 Task: Look for space in Osasco, Brazil from 2nd June, 2023 to 15th June, 2023 for 2 adults and 1 pet in price range Rs.10000 to Rs.15000. Place can be entire place with 1  bedroom having 1 bed and 1 bathroom. Property type can be house, flat, guest house, hotel. Booking option can be shelf check-in. Required host language is Spanish.
Action: Mouse moved to (454, 135)
Screenshot: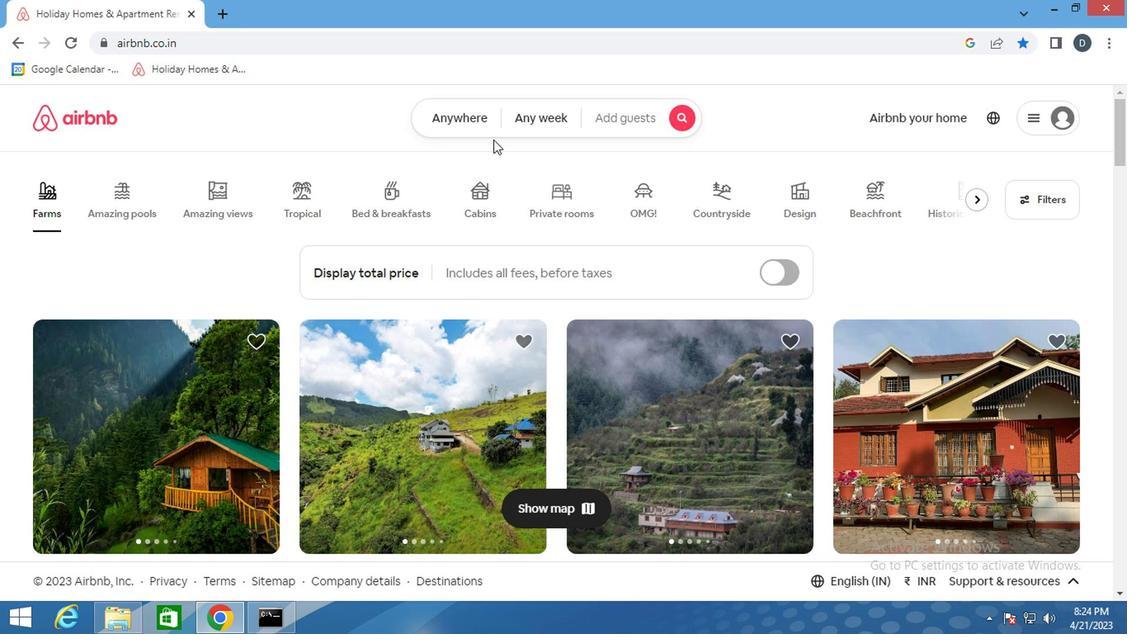 
Action: Mouse pressed left at (454, 135)
Screenshot: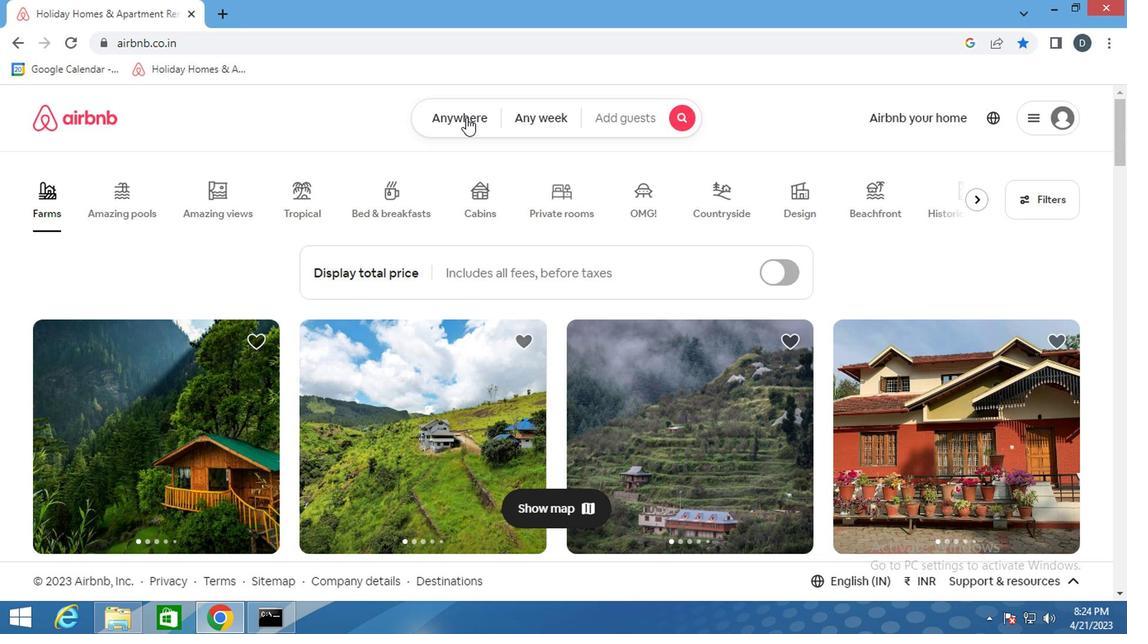 
Action: Mouse moved to (349, 205)
Screenshot: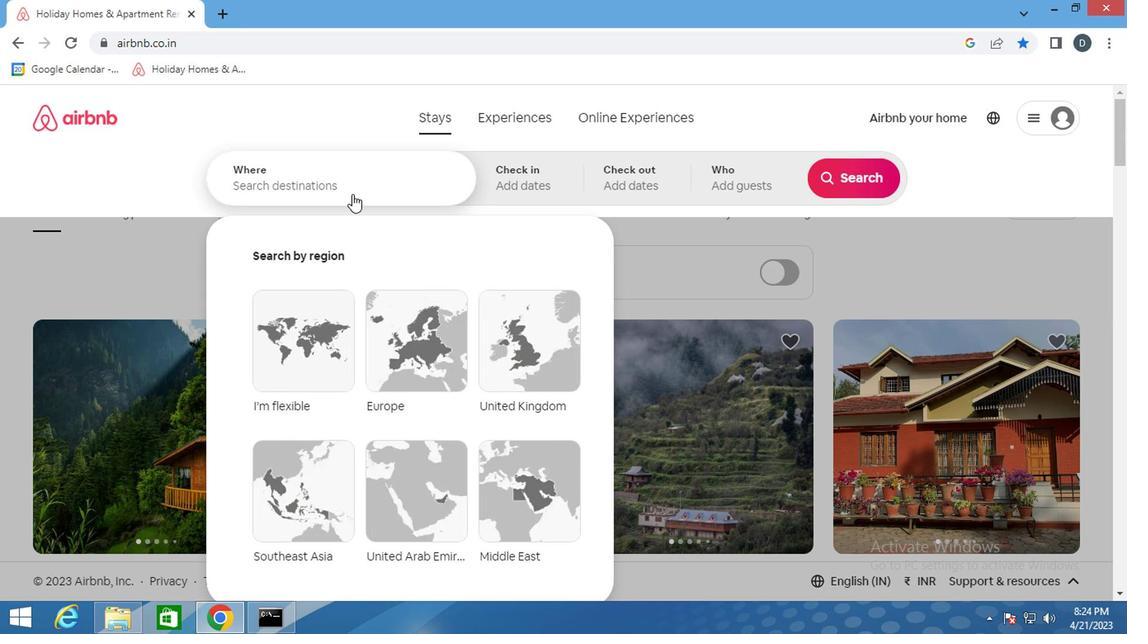 
Action: Mouse pressed left at (349, 205)
Screenshot: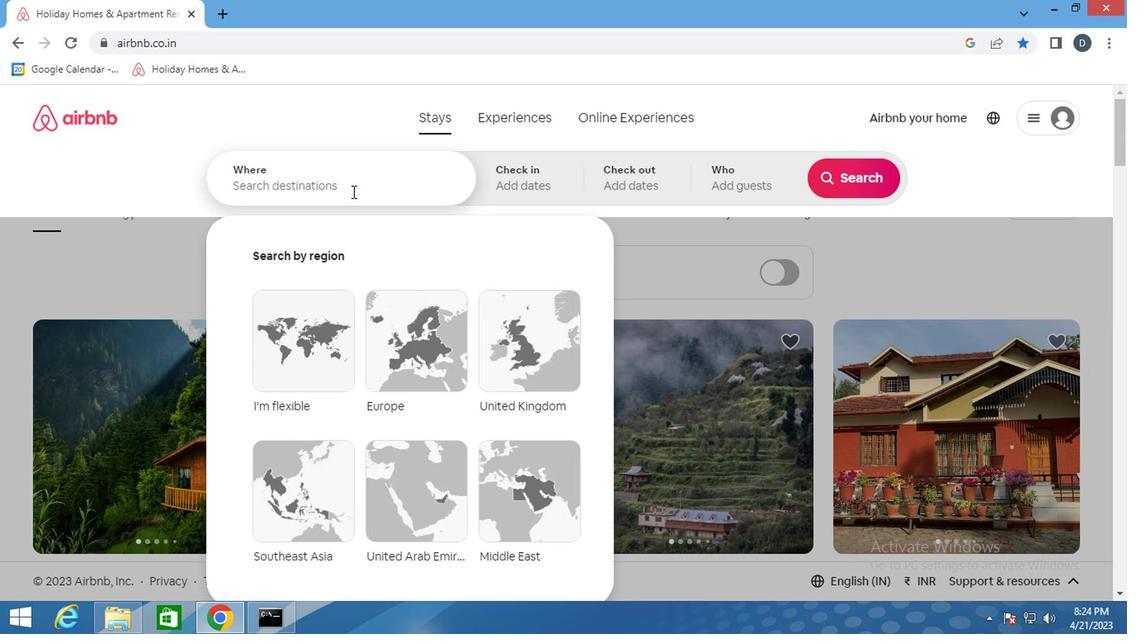 
Action: Key pressed <Key.shift>OSASCO,<Key.shift>BRAZIL<Key.enter>
Screenshot: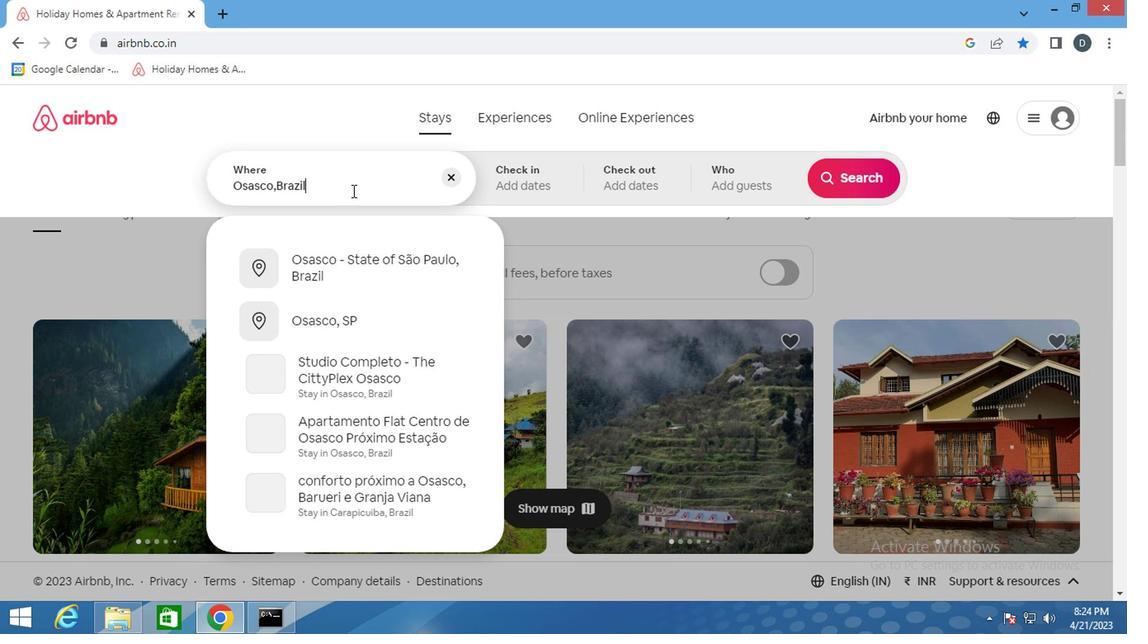 
Action: Mouse moved to (842, 319)
Screenshot: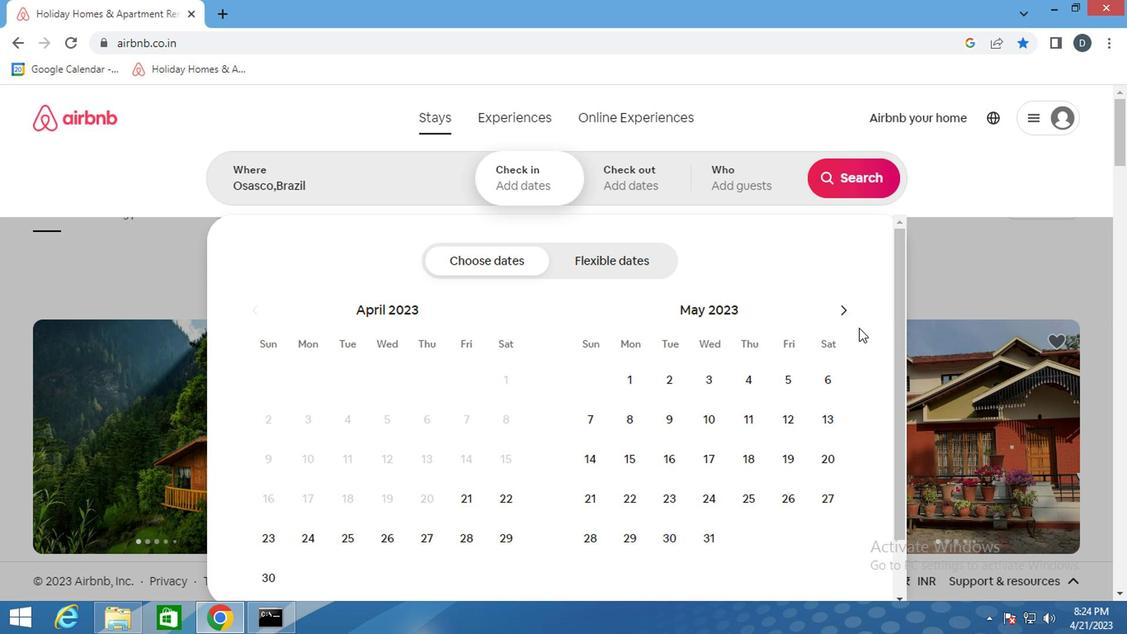 
Action: Mouse pressed left at (842, 319)
Screenshot: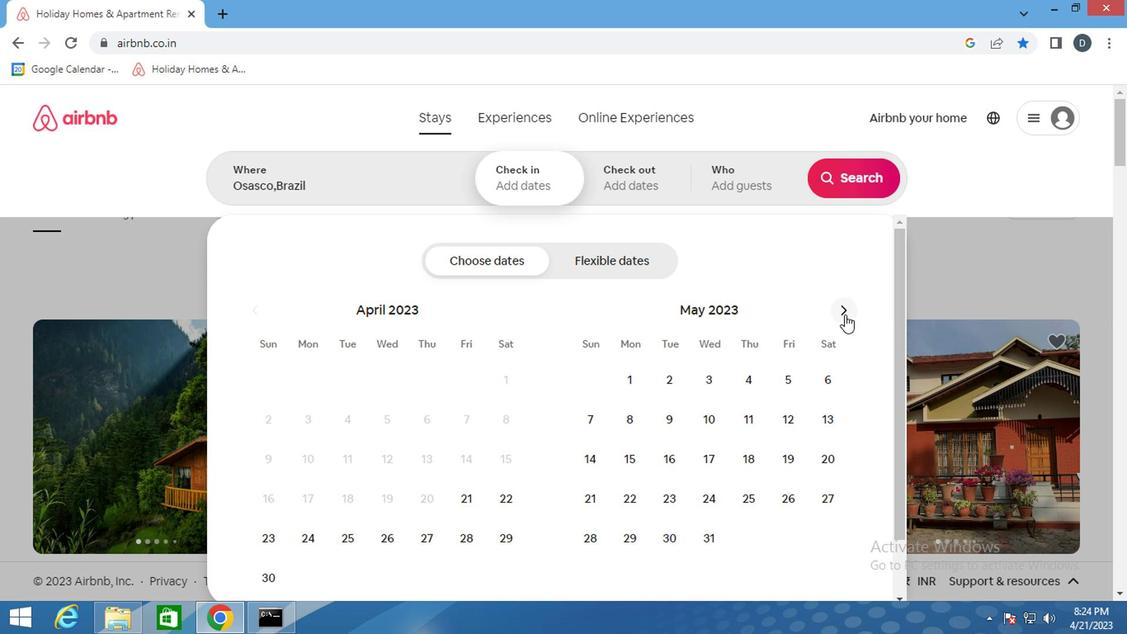 
Action: Mouse pressed left at (842, 319)
Screenshot: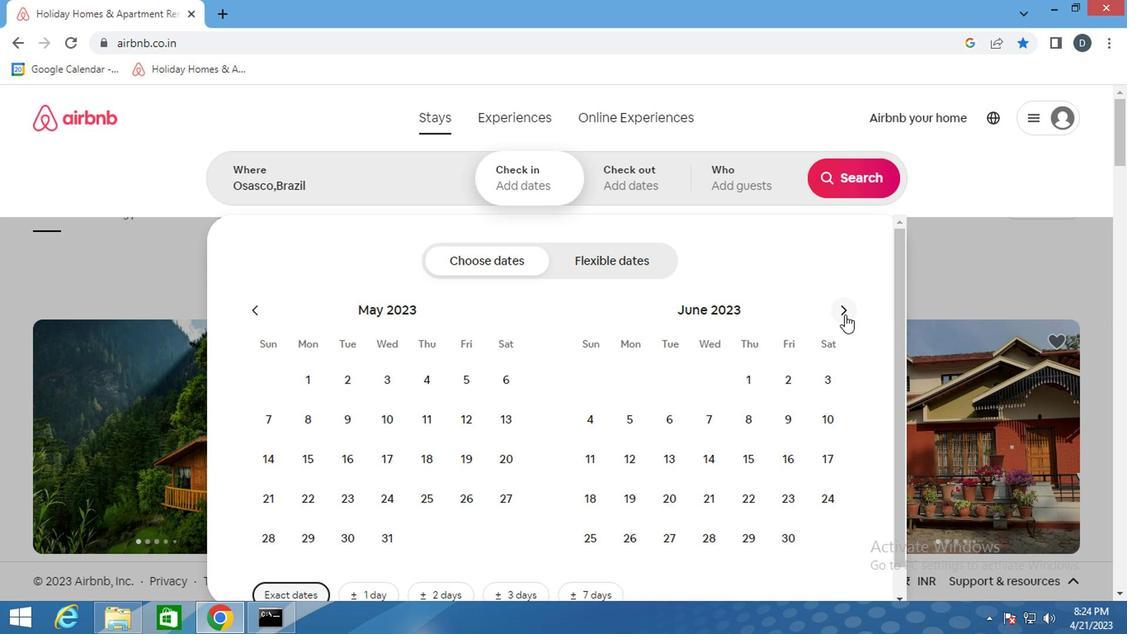 
Action: Mouse moved to (463, 378)
Screenshot: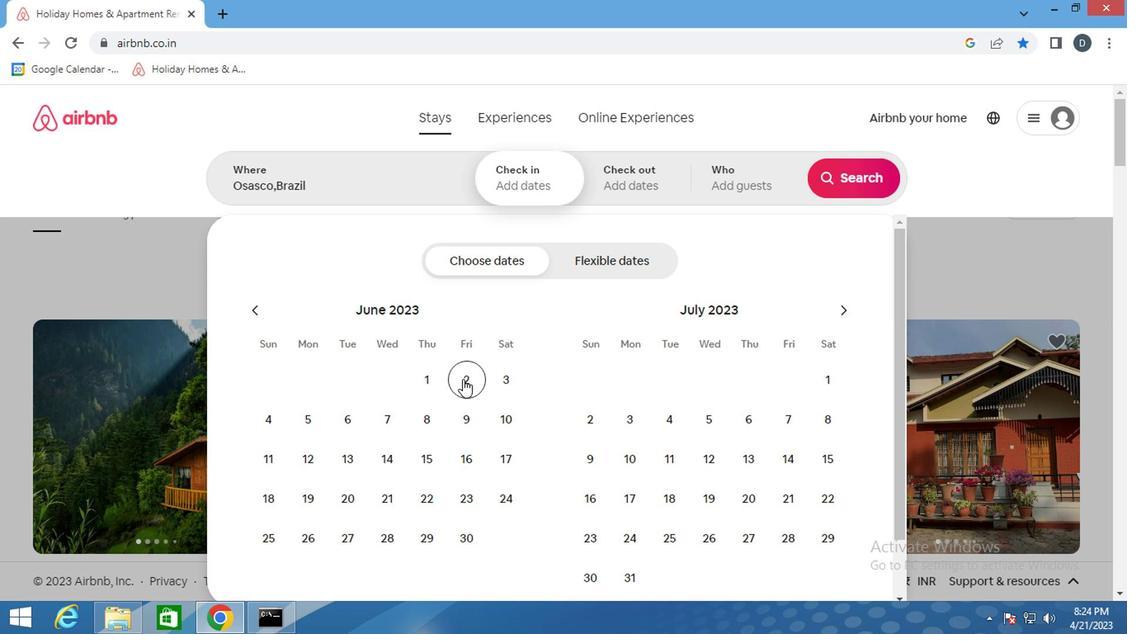
Action: Mouse pressed left at (463, 378)
Screenshot: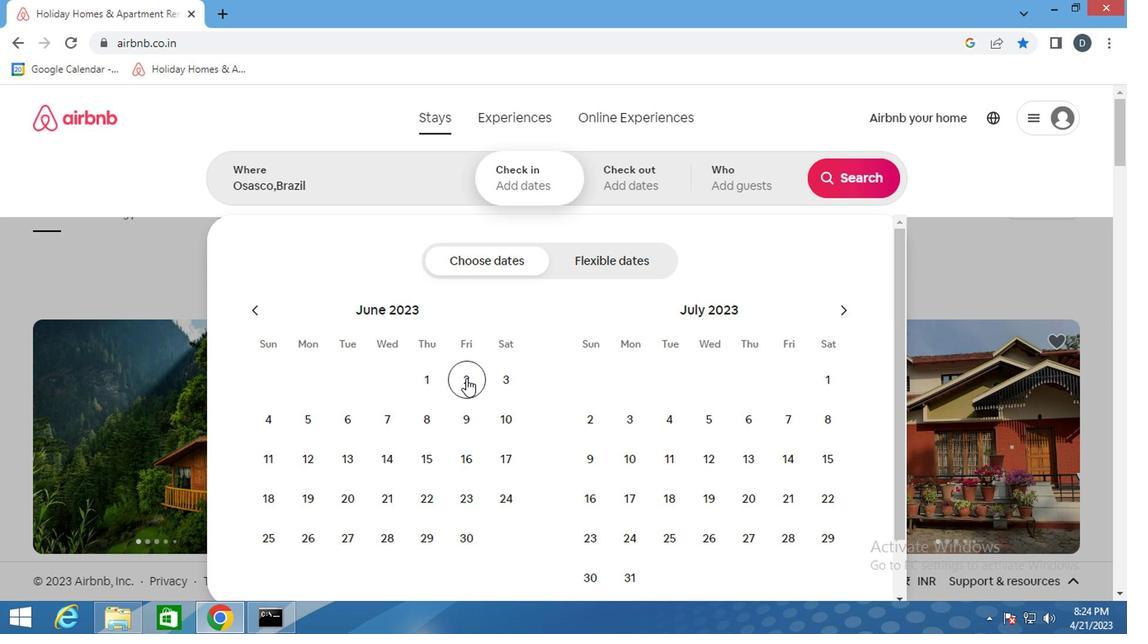 
Action: Mouse moved to (414, 451)
Screenshot: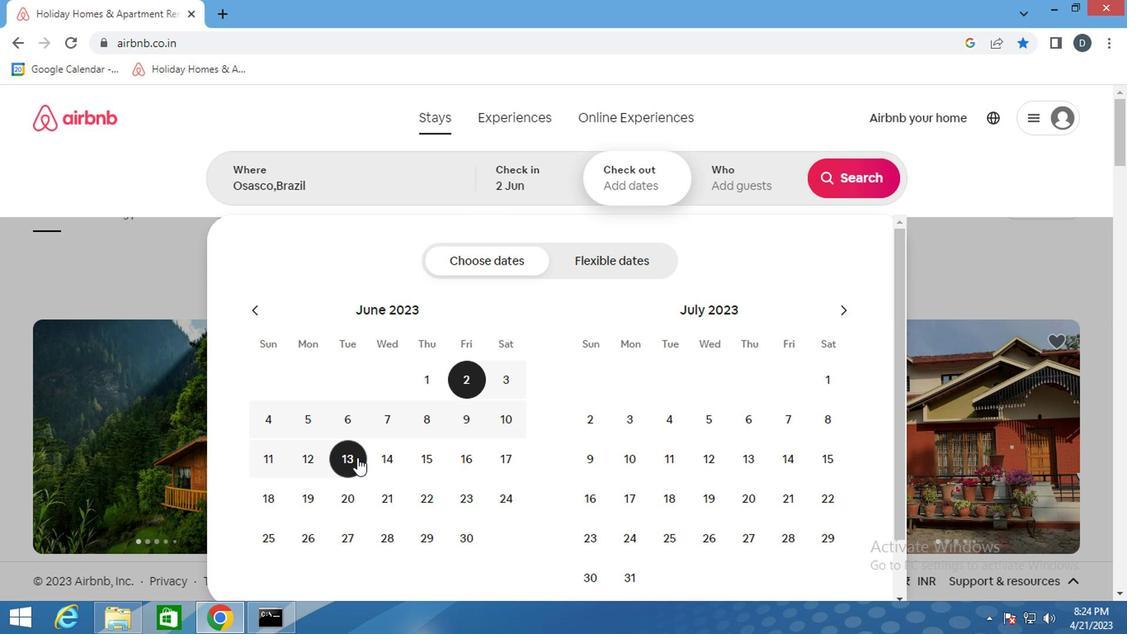 
Action: Mouse pressed left at (414, 451)
Screenshot: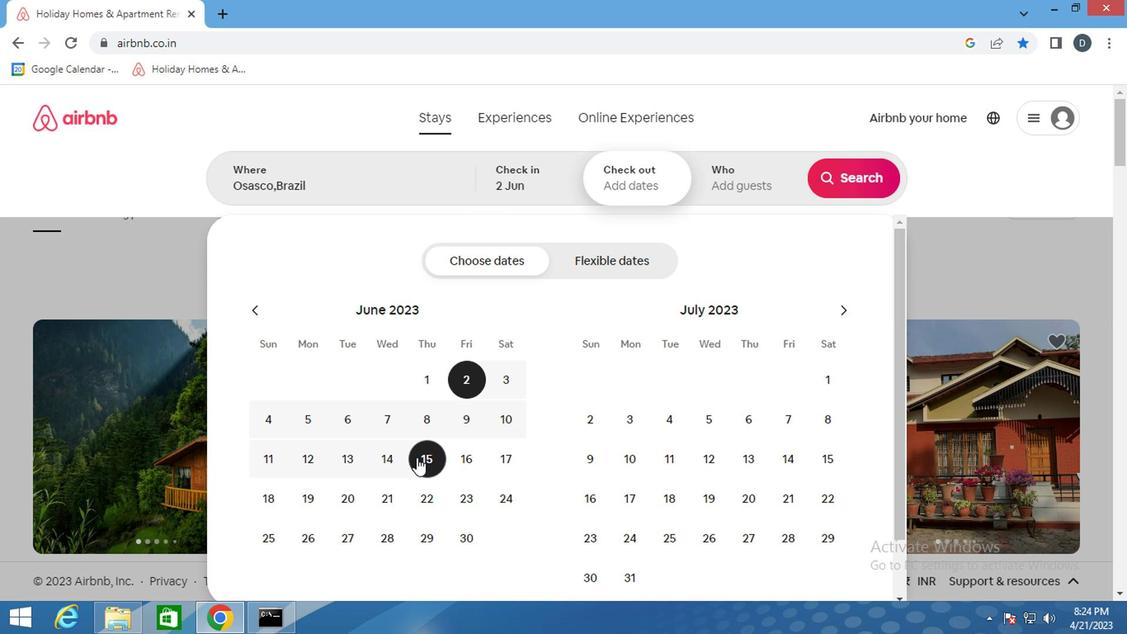 
Action: Mouse moved to (707, 189)
Screenshot: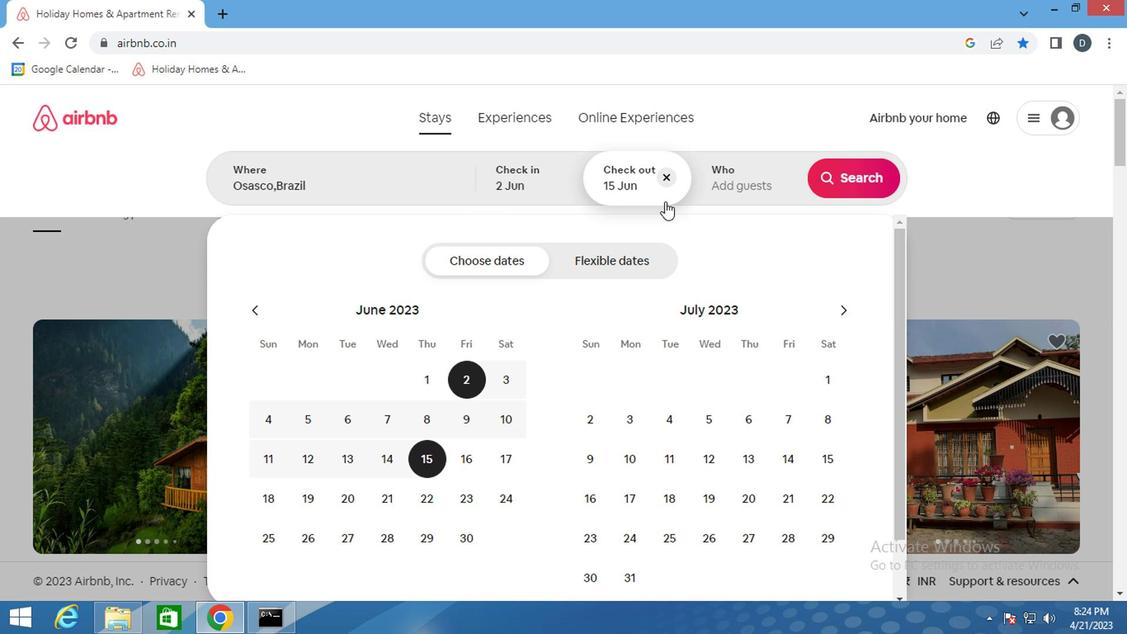 
Action: Mouse pressed left at (707, 189)
Screenshot: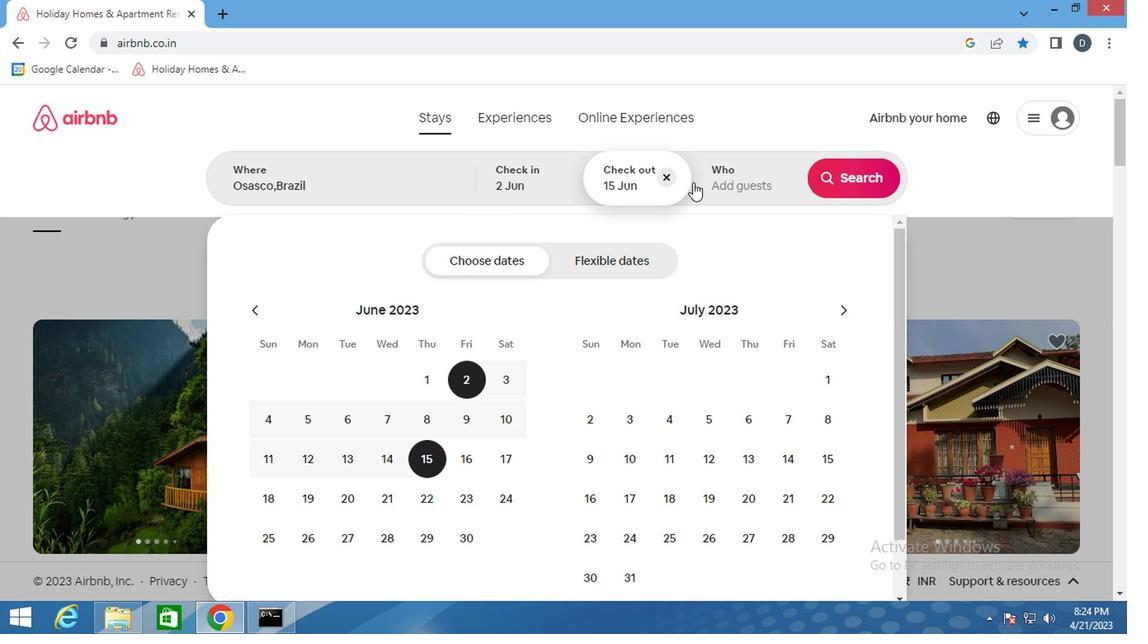
Action: Mouse moved to (853, 267)
Screenshot: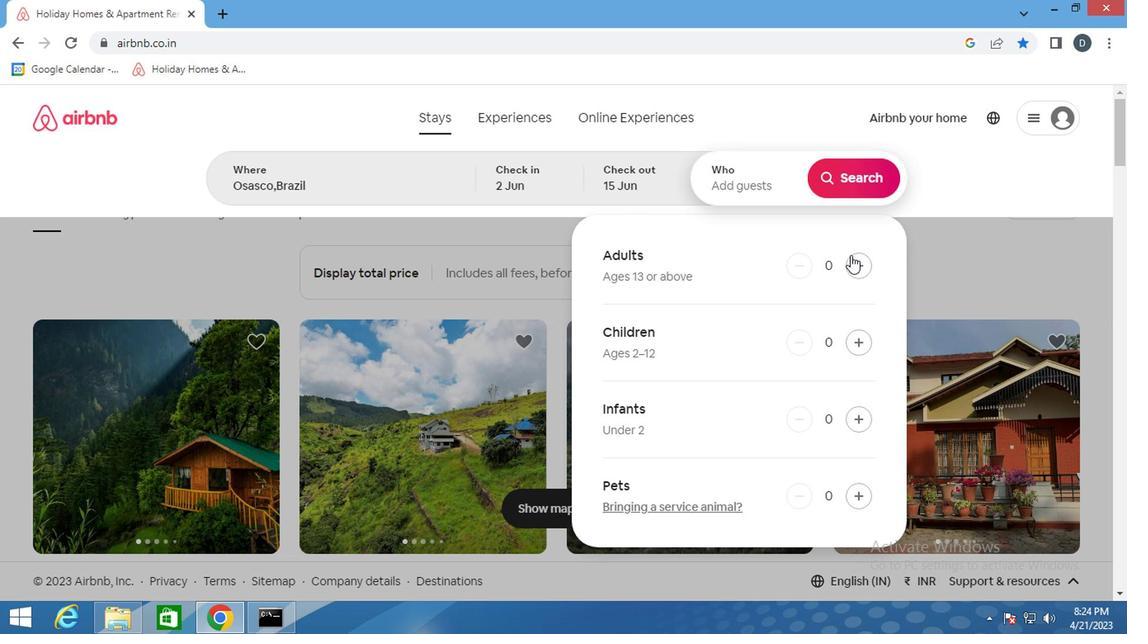 
Action: Mouse pressed left at (853, 267)
Screenshot: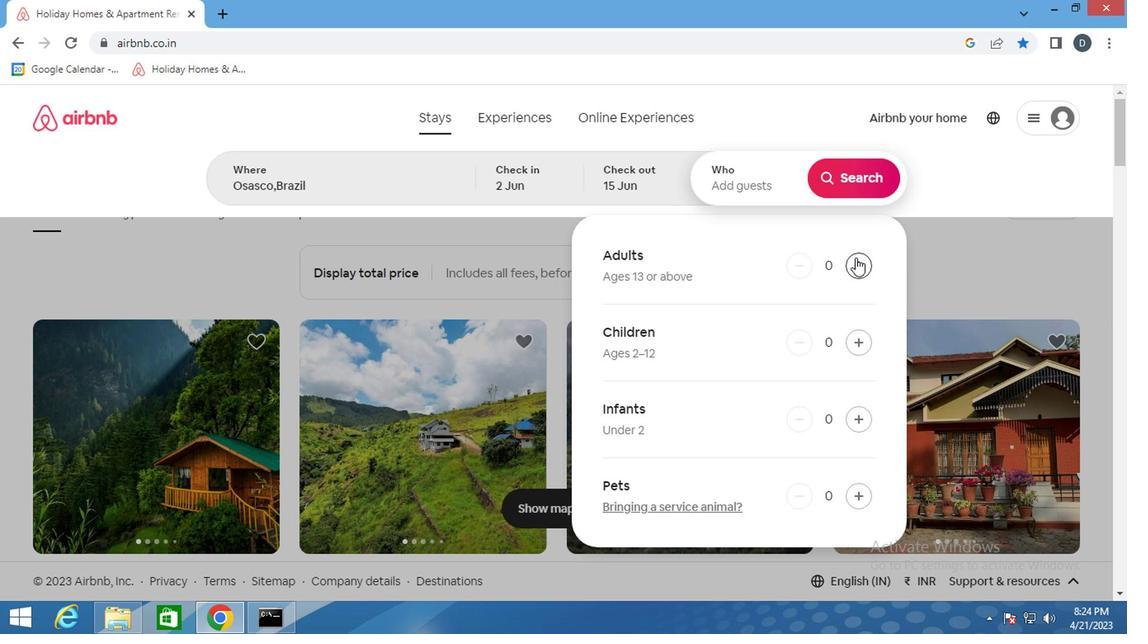 
Action: Mouse pressed left at (853, 267)
Screenshot: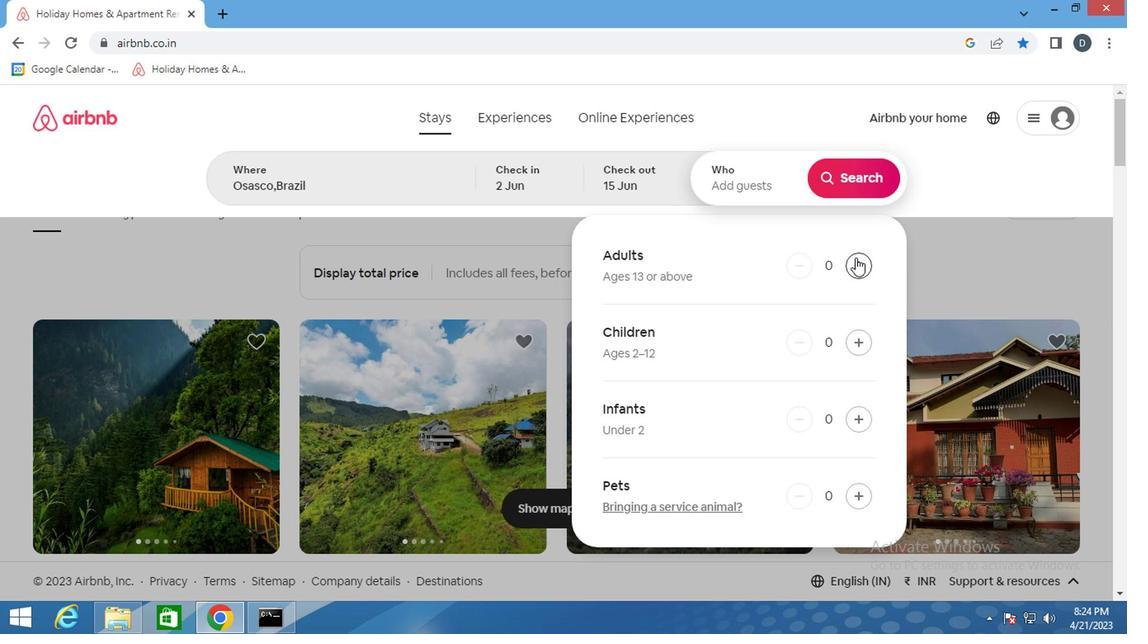 
Action: Mouse moved to (851, 493)
Screenshot: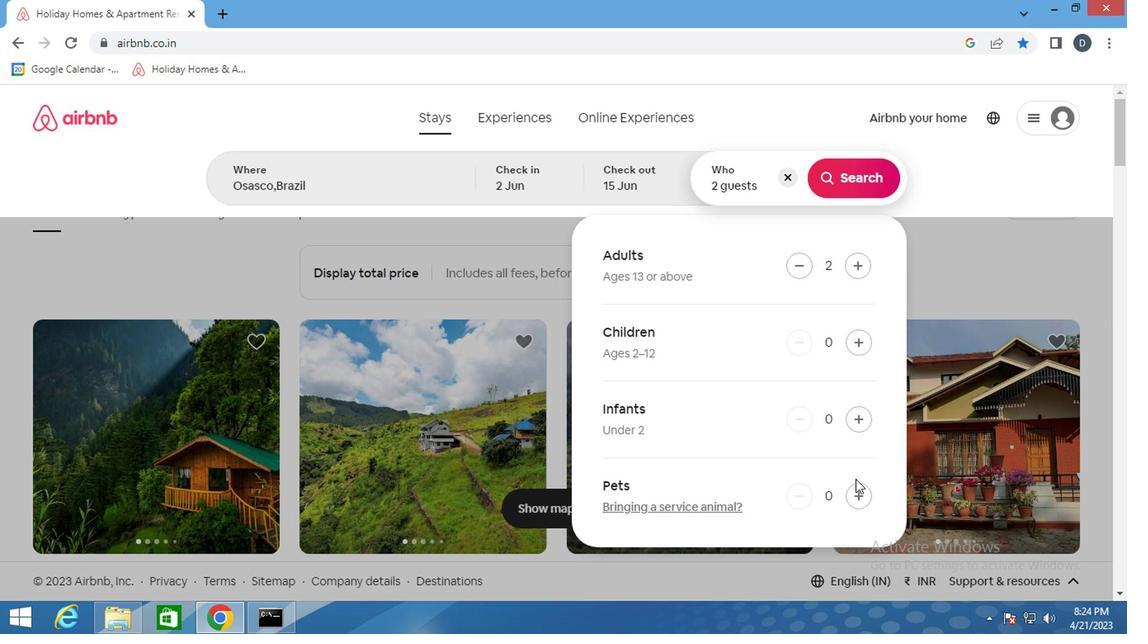 
Action: Mouse pressed left at (851, 493)
Screenshot: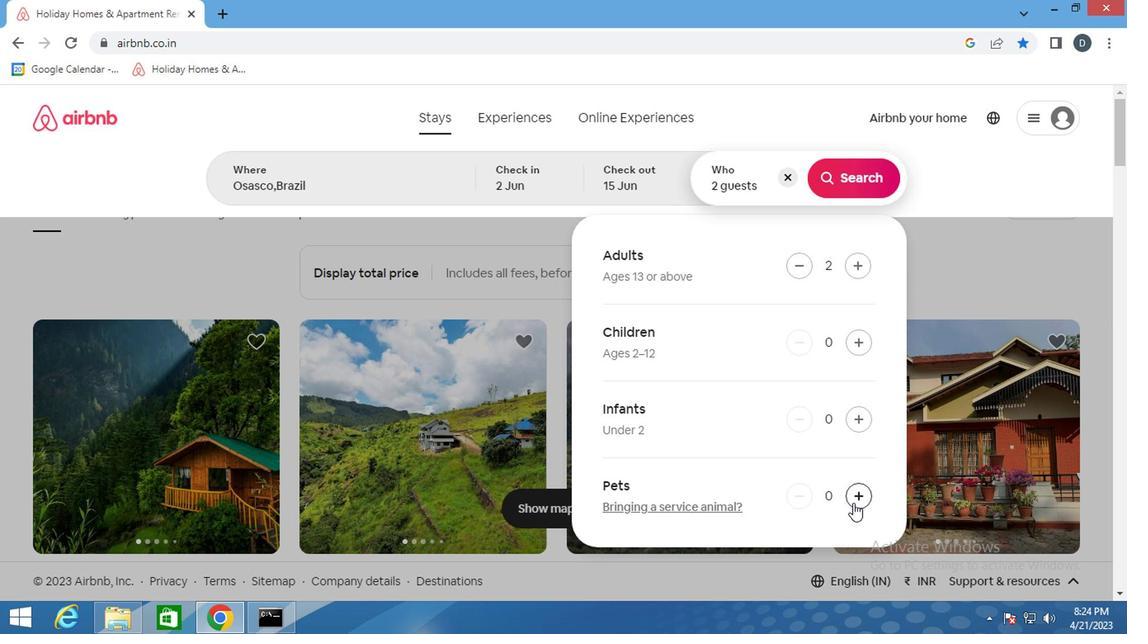 
Action: Mouse moved to (855, 185)
Screenshot: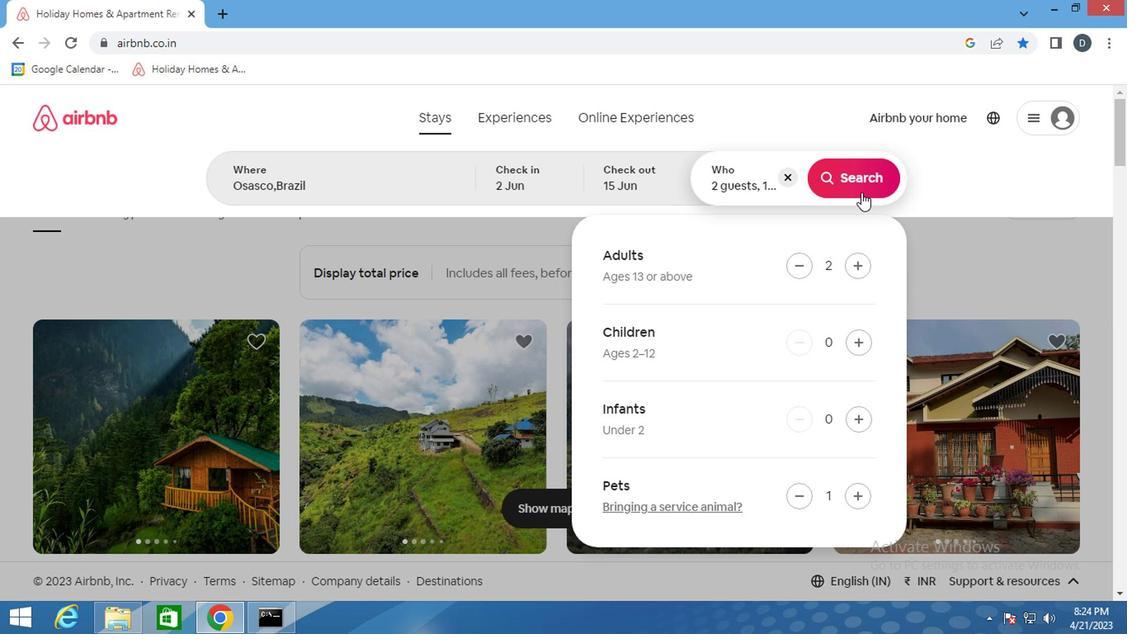 
Action: Mouse pressed left at (855, 185)
Screenshot: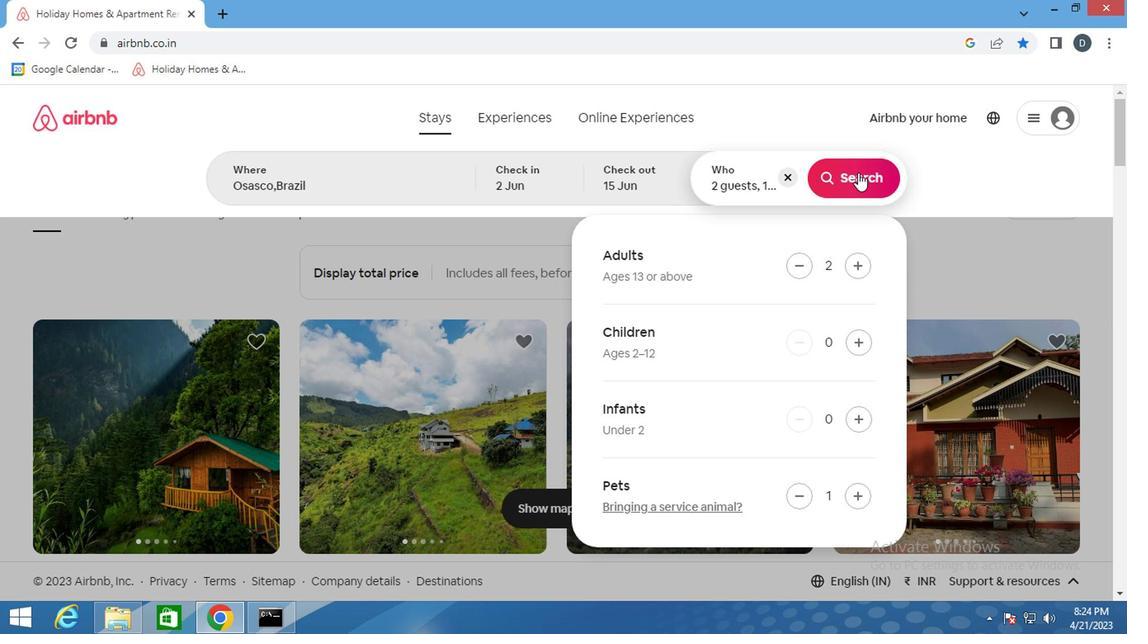 
Action: Mouse moved to (1052, 203)
Screenshot: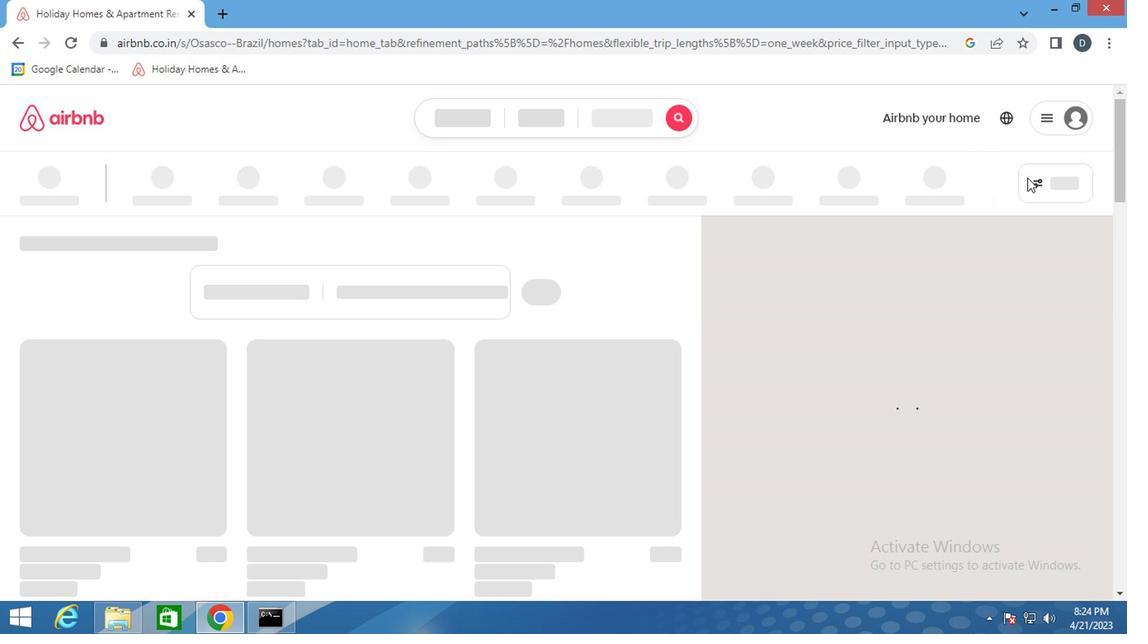 
Action: Mouse pressed left at (1052, 203)
Screenshot: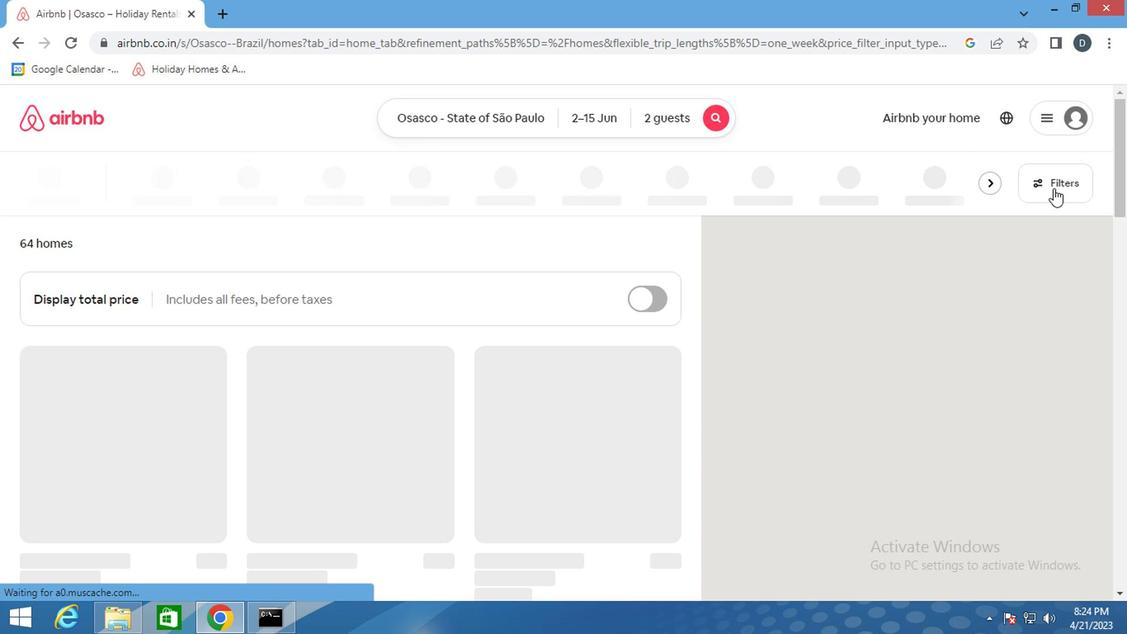 
Action: Mouse moved to (380, 391)
Screenshot: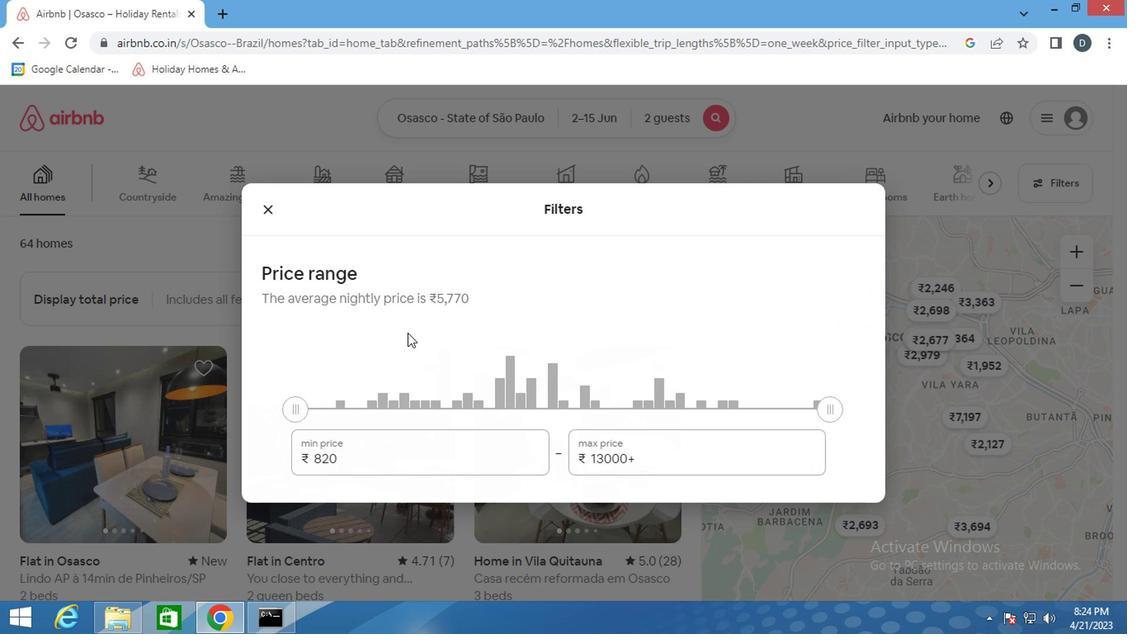 
Action: Mouse pressed left at (380, 391)
Screenshot: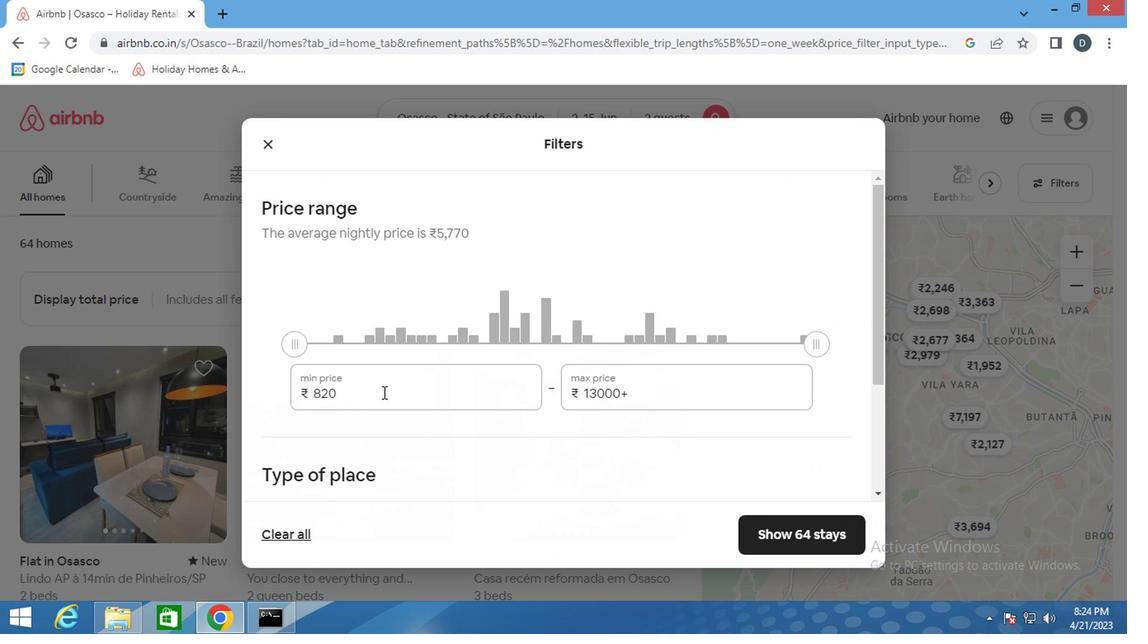 
Action: Mouse pressed left at (380, 391)
Screenshot: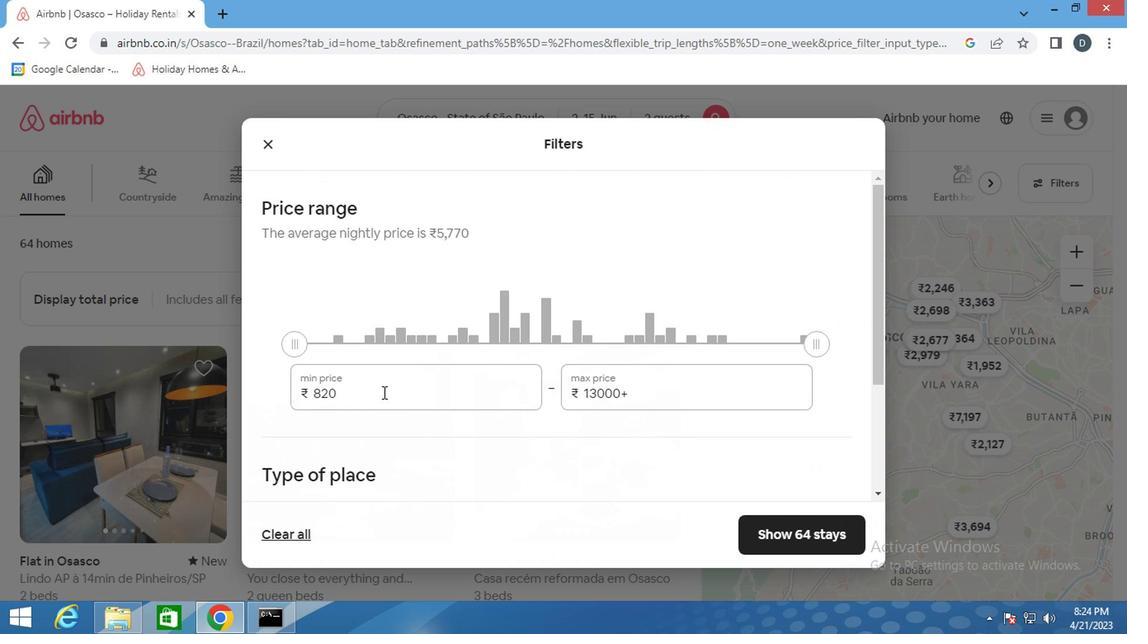
Action: Key pressed 10000<Key.tab>ctrl+Actrl+15000
Screenshot: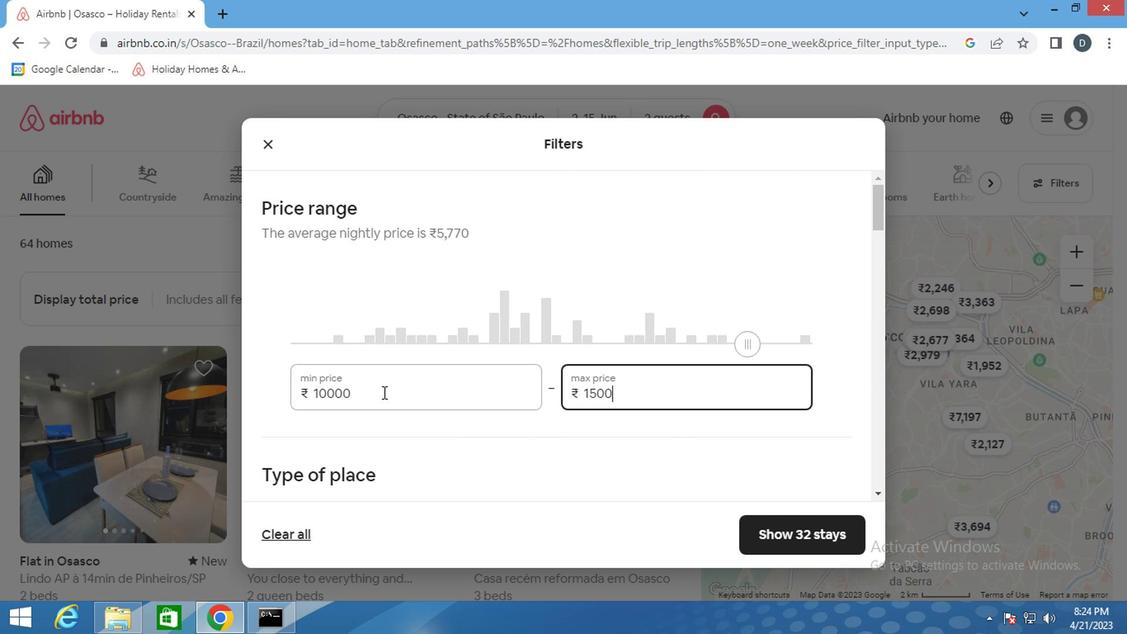 
Action: Mouse moved to (532, 405)
Screenshot: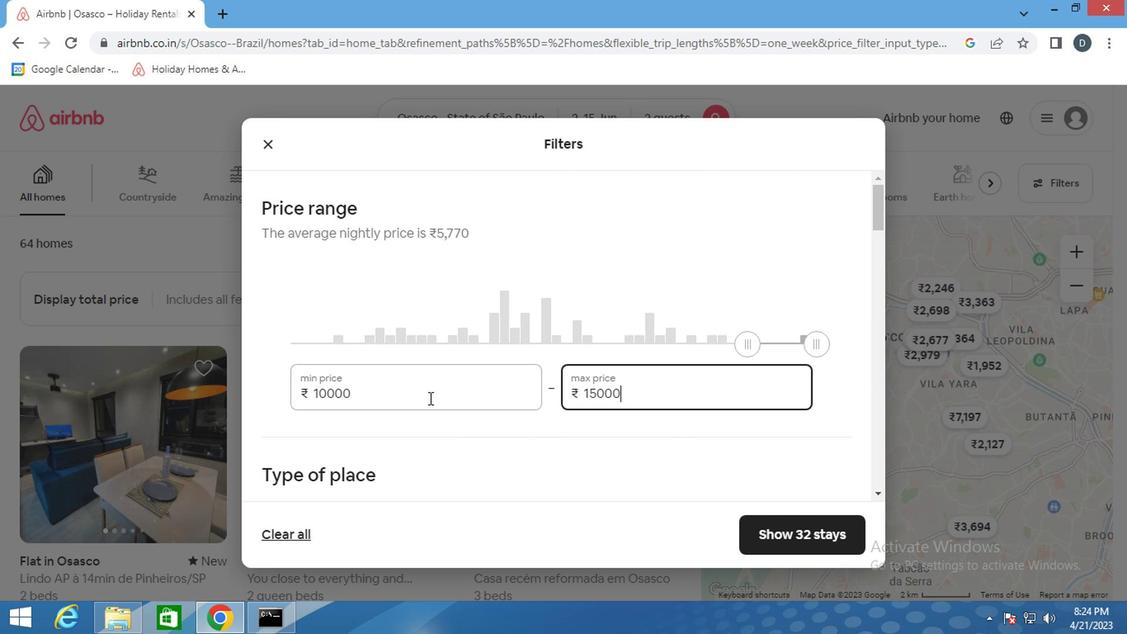 
Action: Mouse scrolled (532, 404) with delta (0, -1)
Screenshot: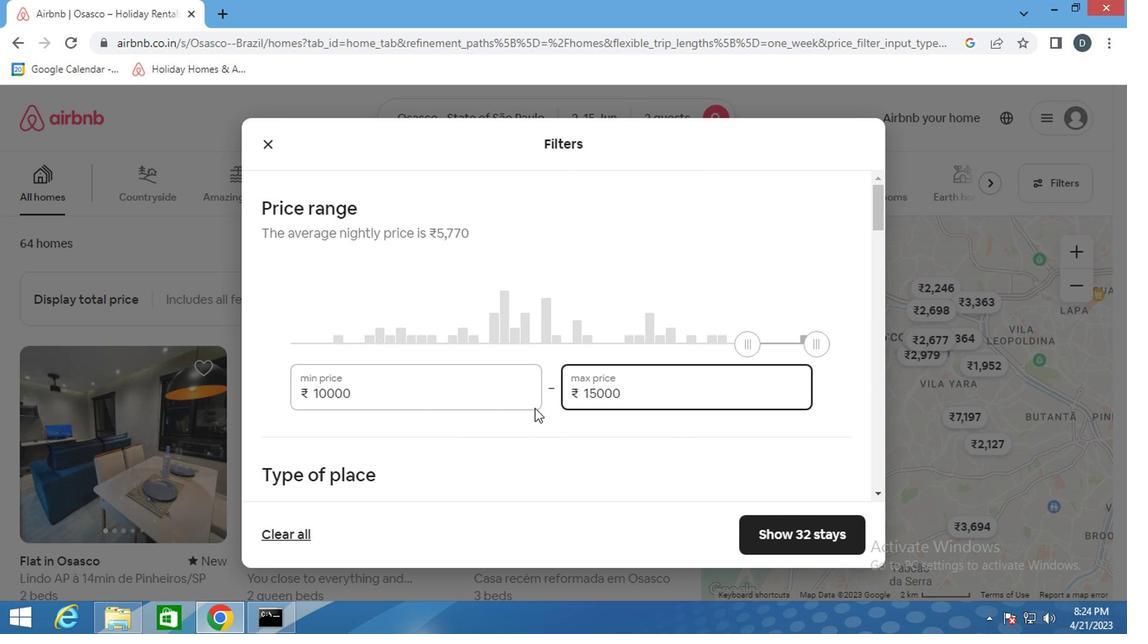 
Action: Mouse scrolled (532, 404) with delta (0, -1)
Screenshot: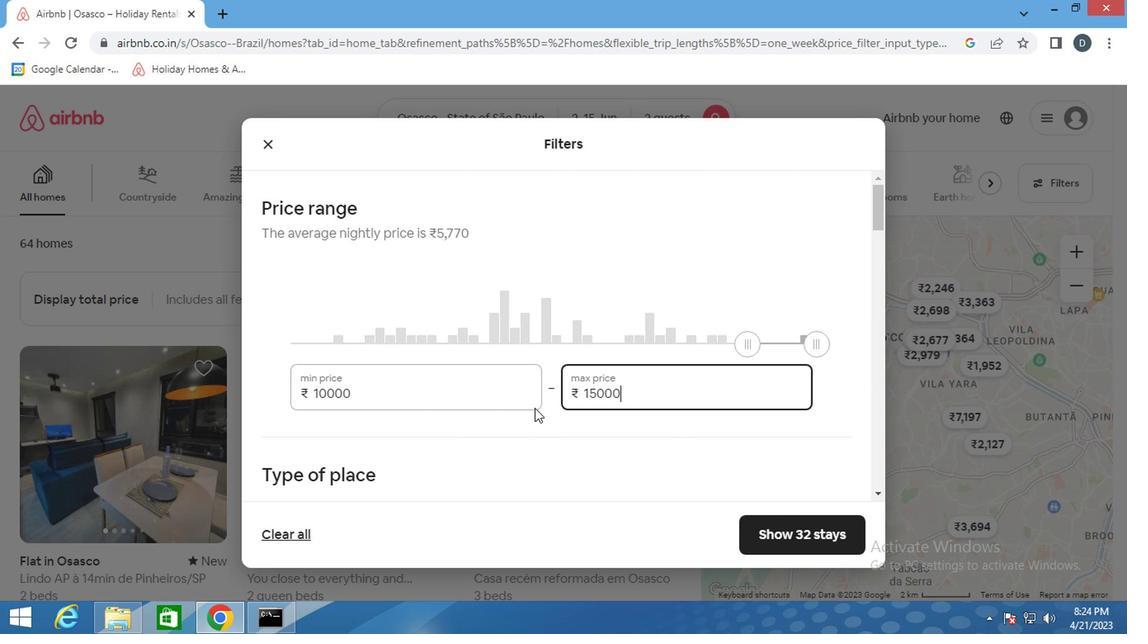 
Action: Mouse scrolled (532, 404) with delta (0, -1)
Screenshot: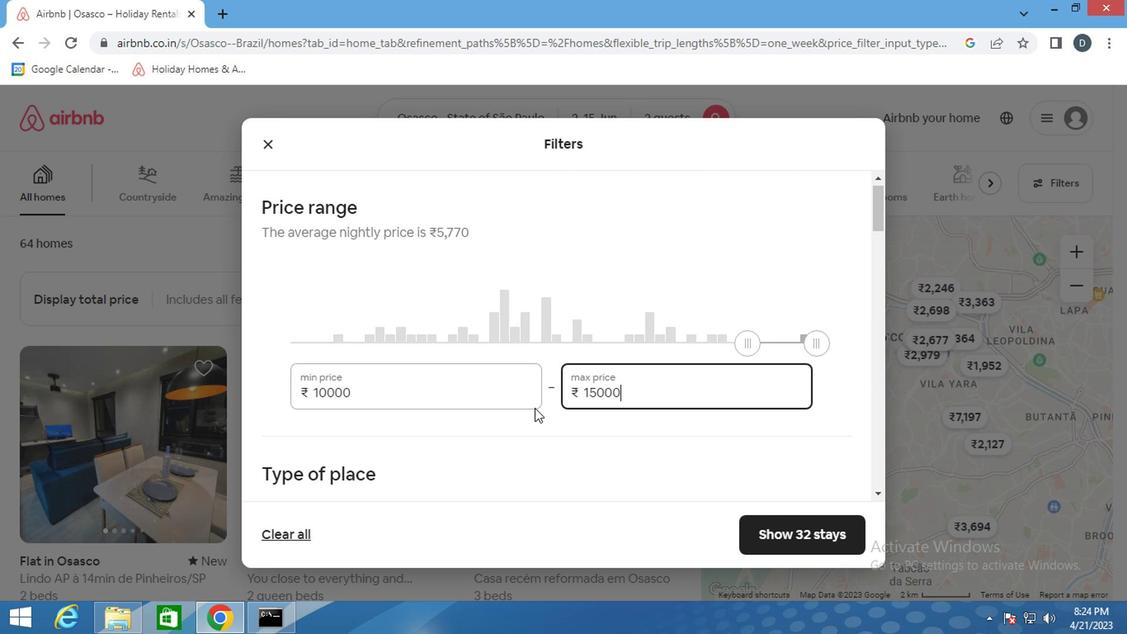 
Action: Mouse moved to (345, 283)
Screenshot: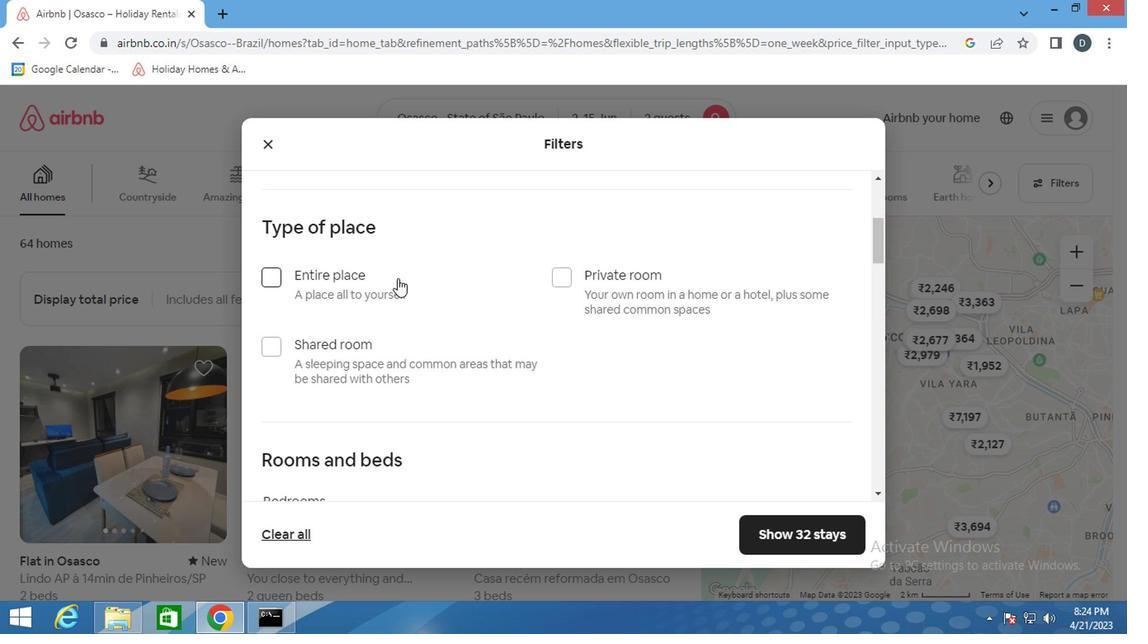 
Action: Mouse pressed left at (345, 283)
Screenshot: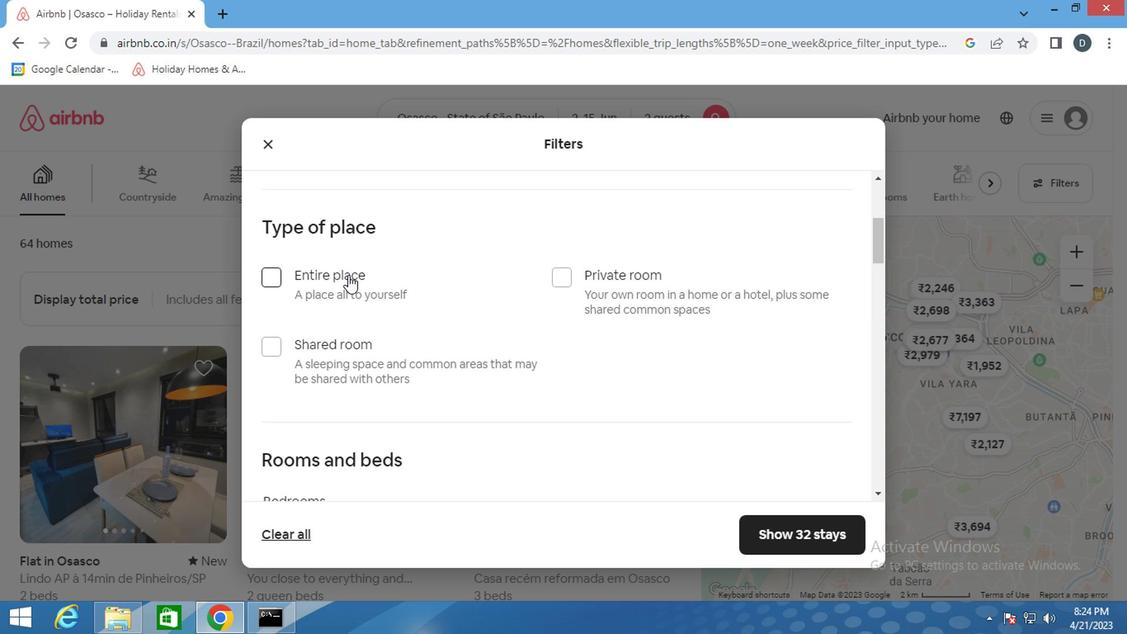 
Action: Mouse moved to (424, 364)
Screenshot: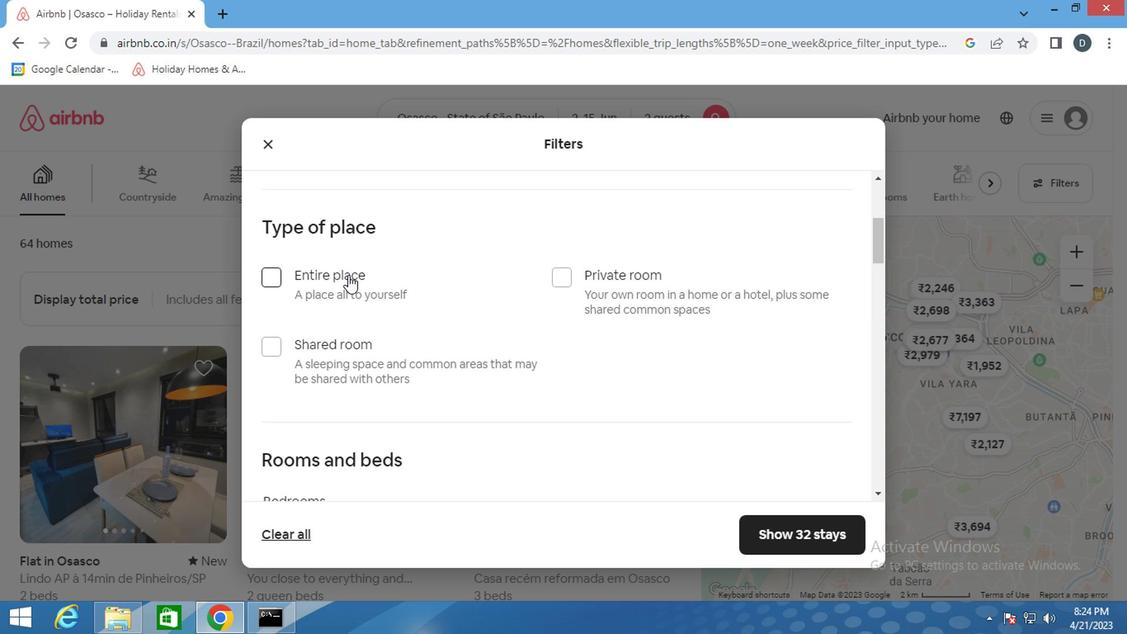 
Action: Mouse scrolled (424, 364) with delta (0, 0)
Screenshot: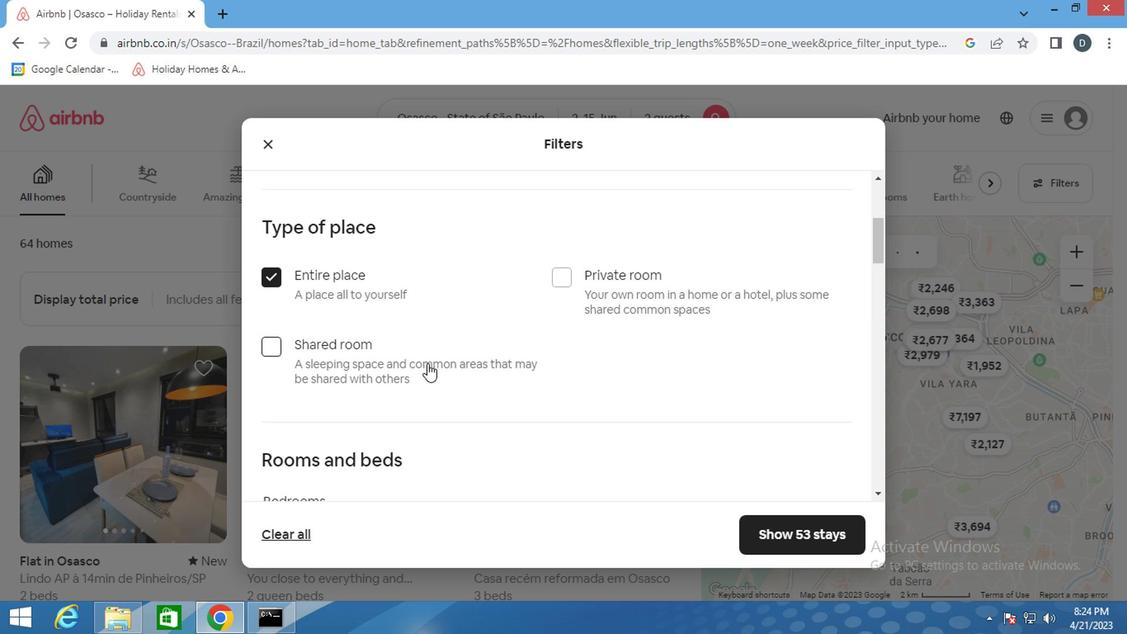 
Action: Mouse scrolled (424, 364) with delta (0, 0)
Screenshot: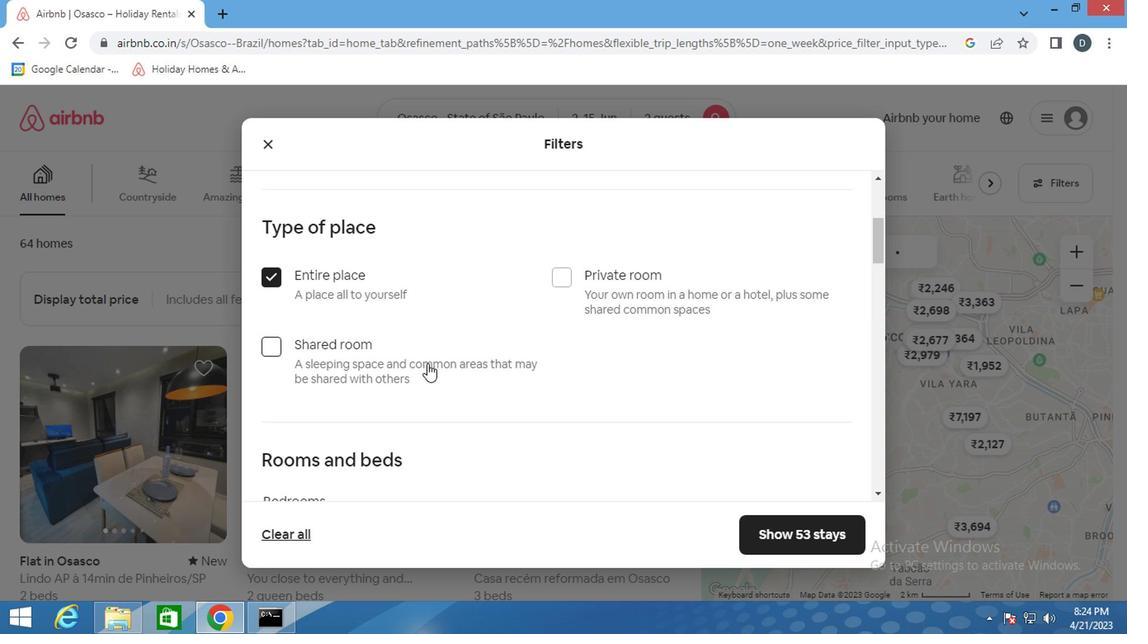 
Action: Mouse scrolled (424, 364) with delta (0, 0)
Screenshot: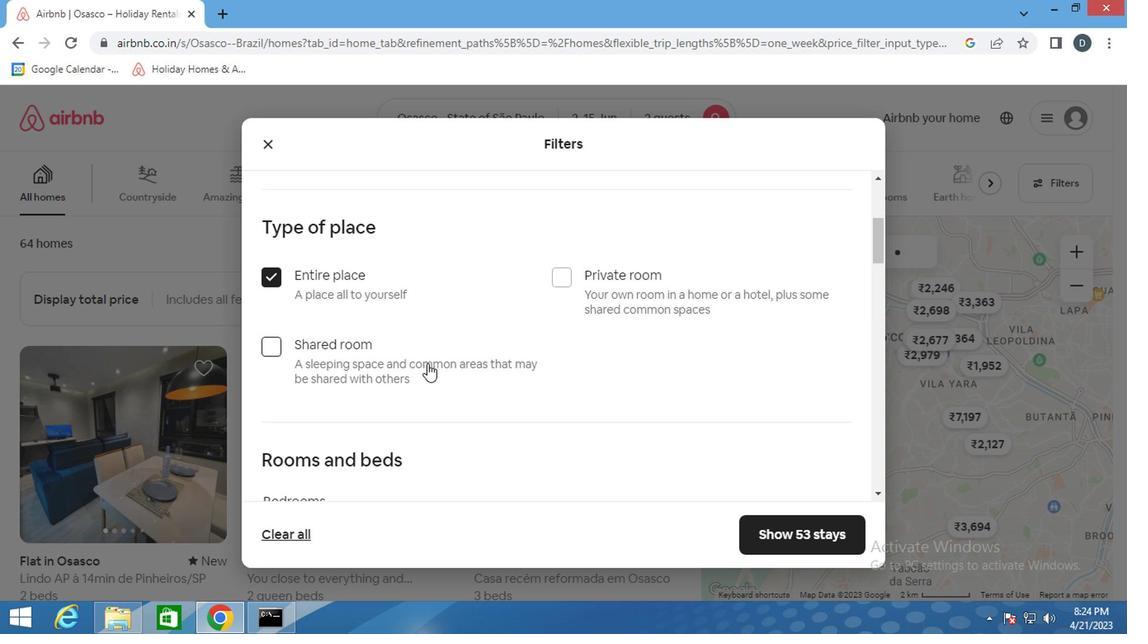 
Action: Mouse moved to (348, 296)
Screenshot: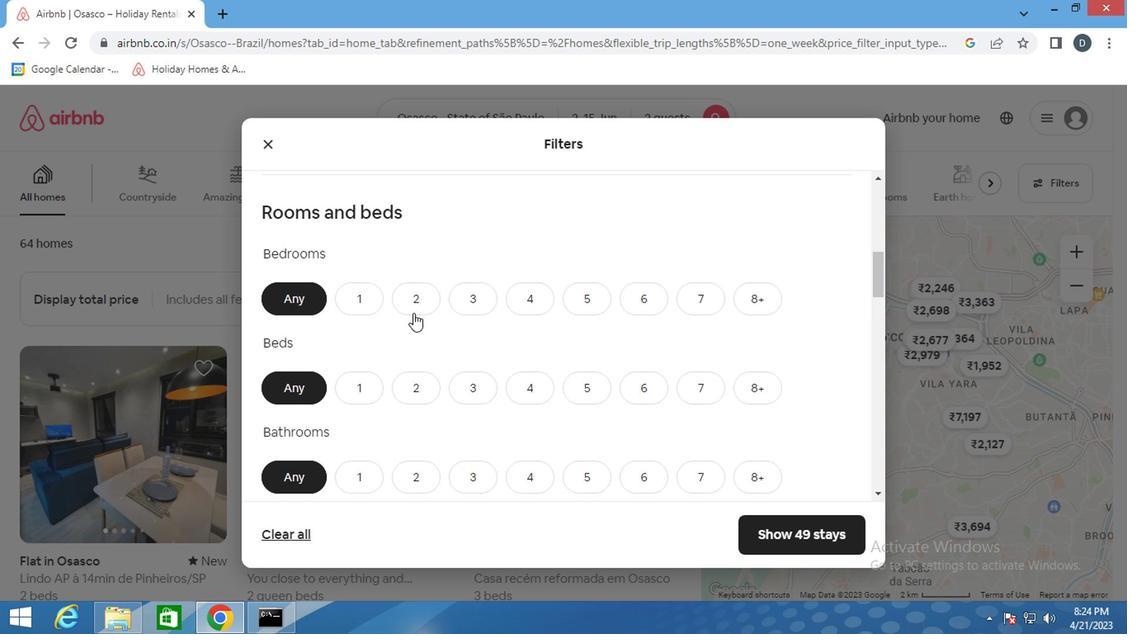 
Action: Mouse pressed left at (348, 296)
Screenshot: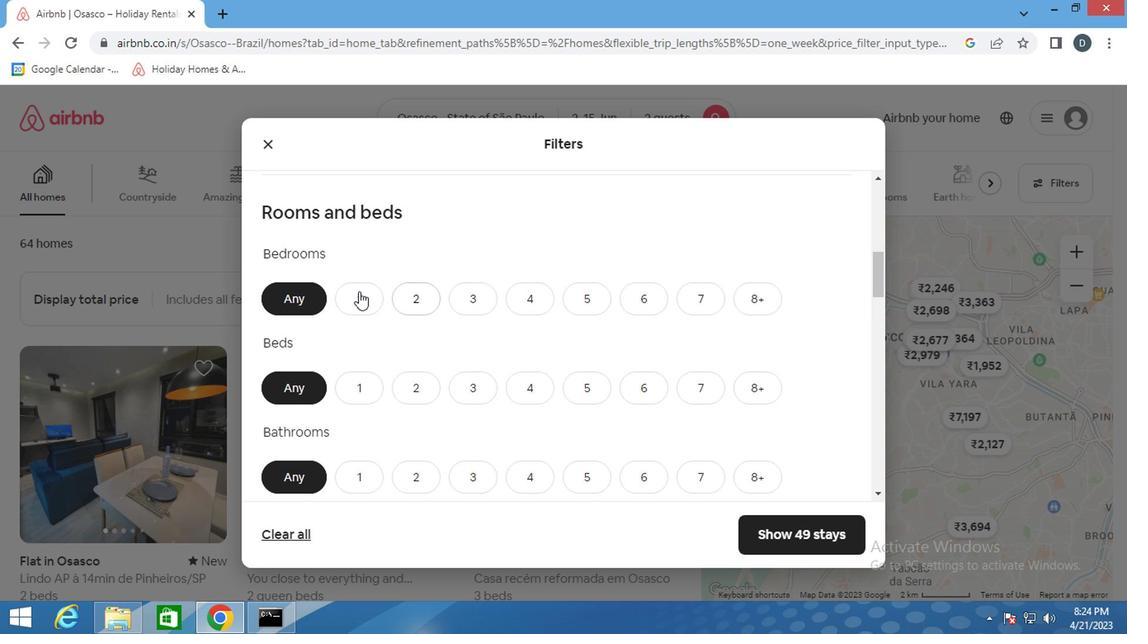 
Action: Mouse moved to (354, 382)
Screenshot: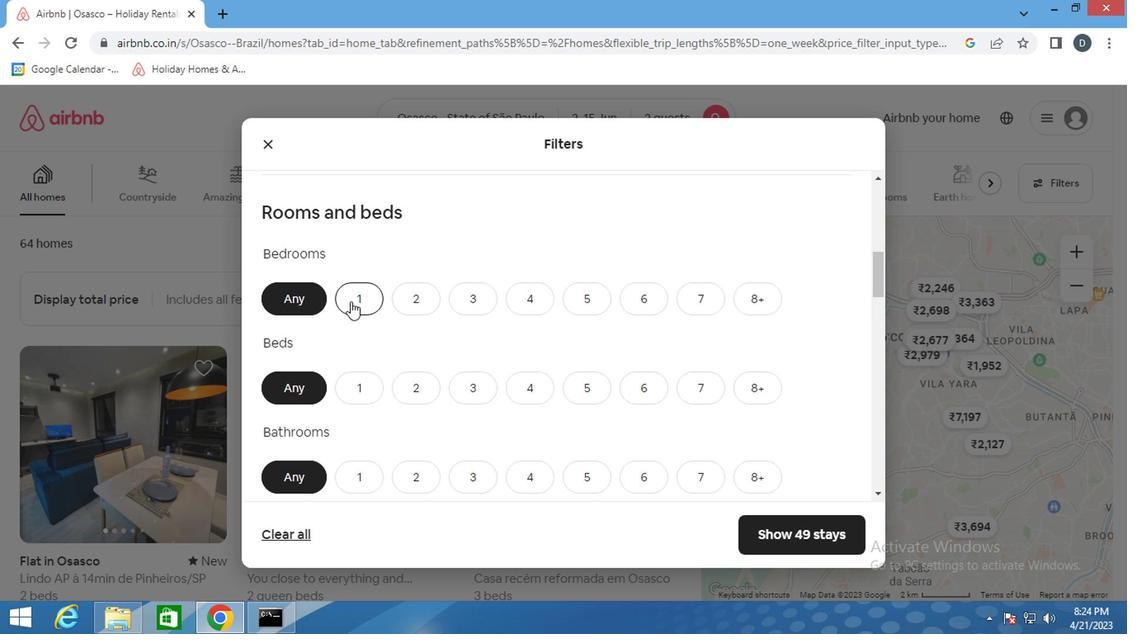 
Action: Mouse pressed left at (354, 382)
Screenshot: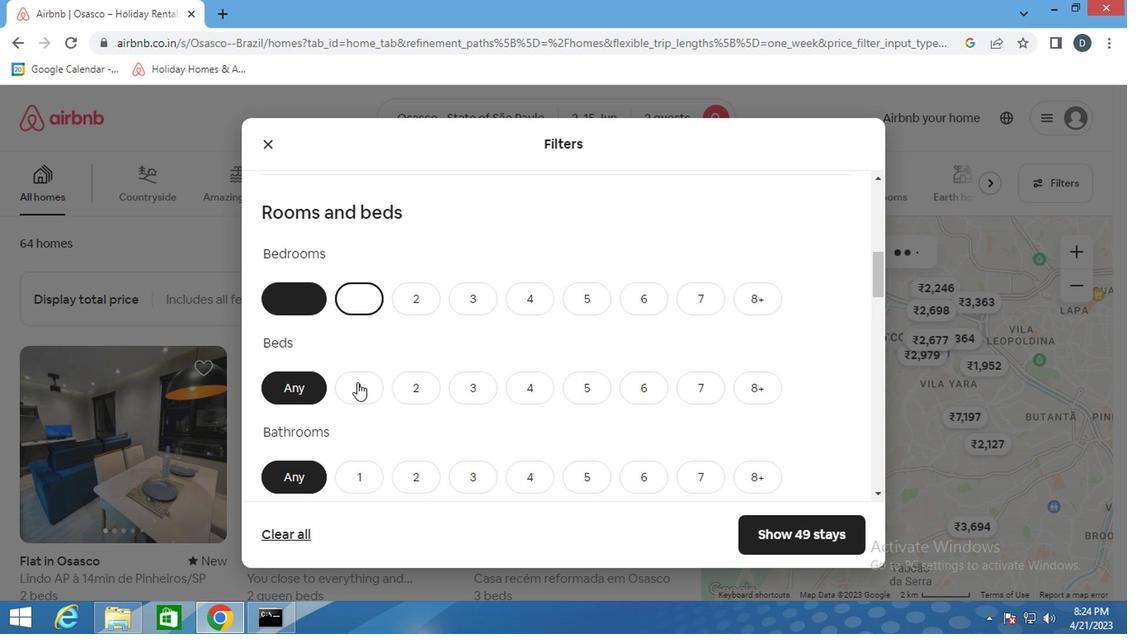 
Action: Mouse moved to (361, 472)
Screenshot: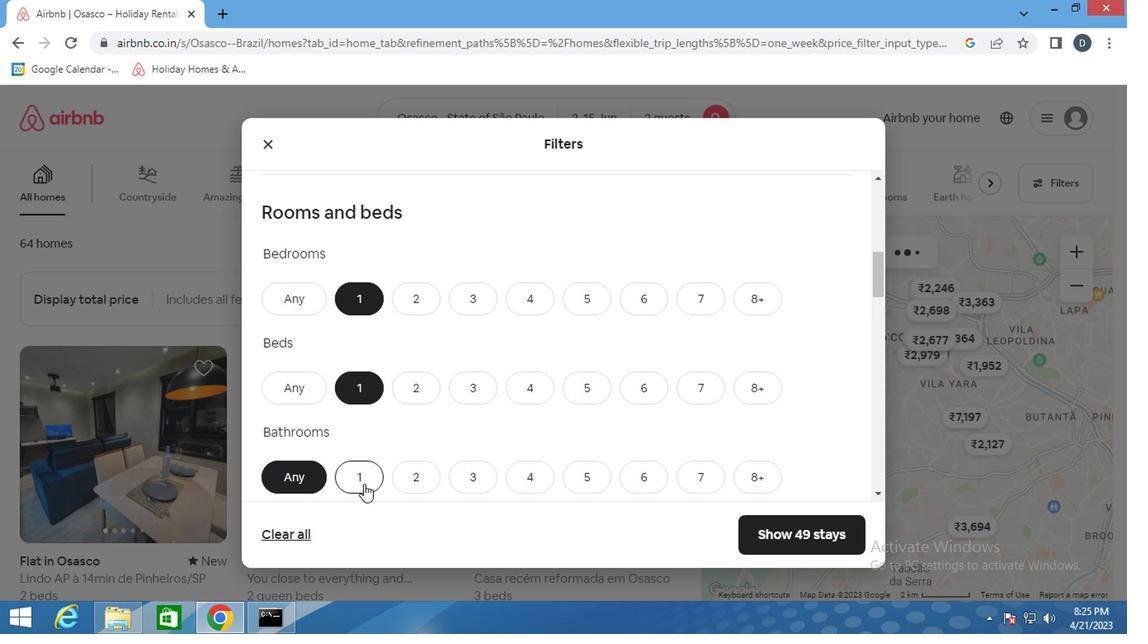 
Action: Mouse pressed left at (361, 472)
Screenshot: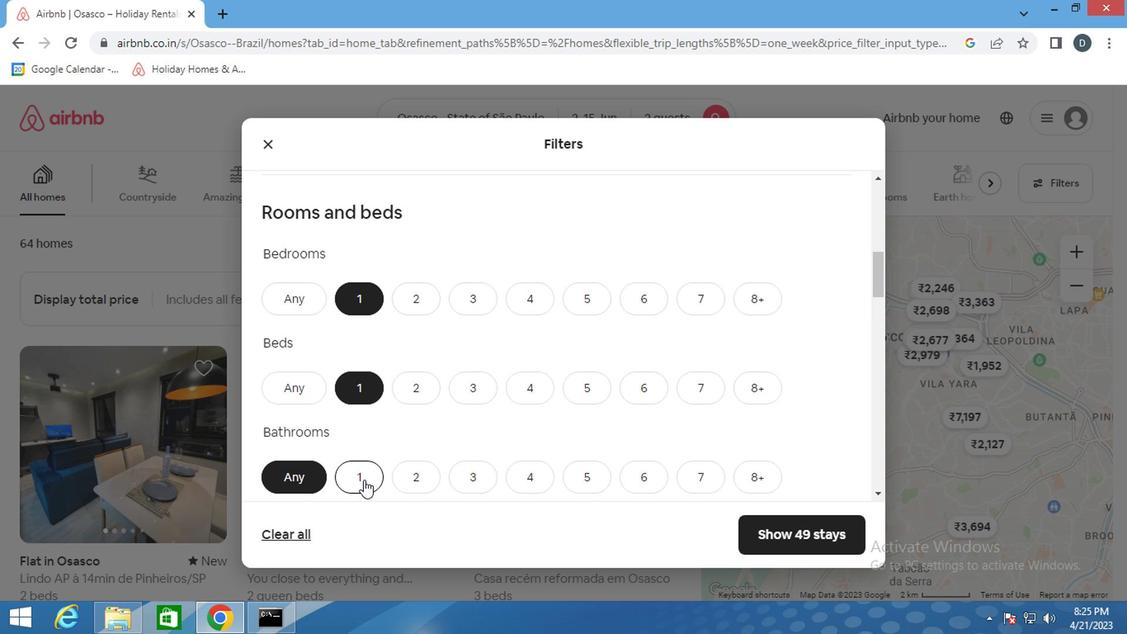 
Action: Mouse moved to (475, 425)
Screenshot: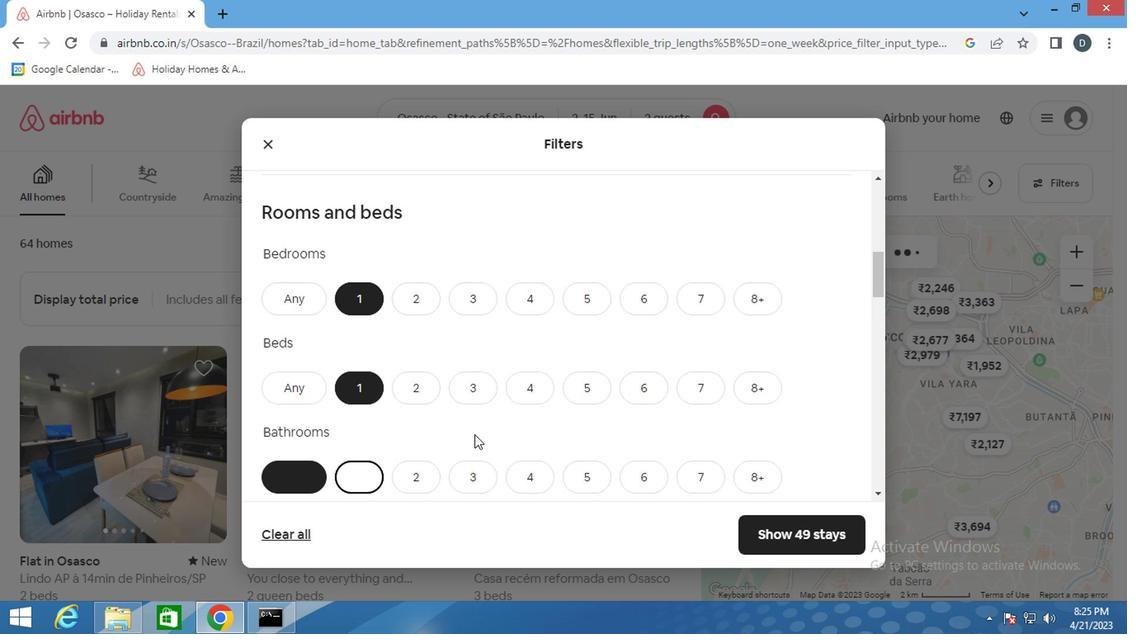 
Action: Mouse scrolled (475, 424) with delta (0, 0)
Screenshot: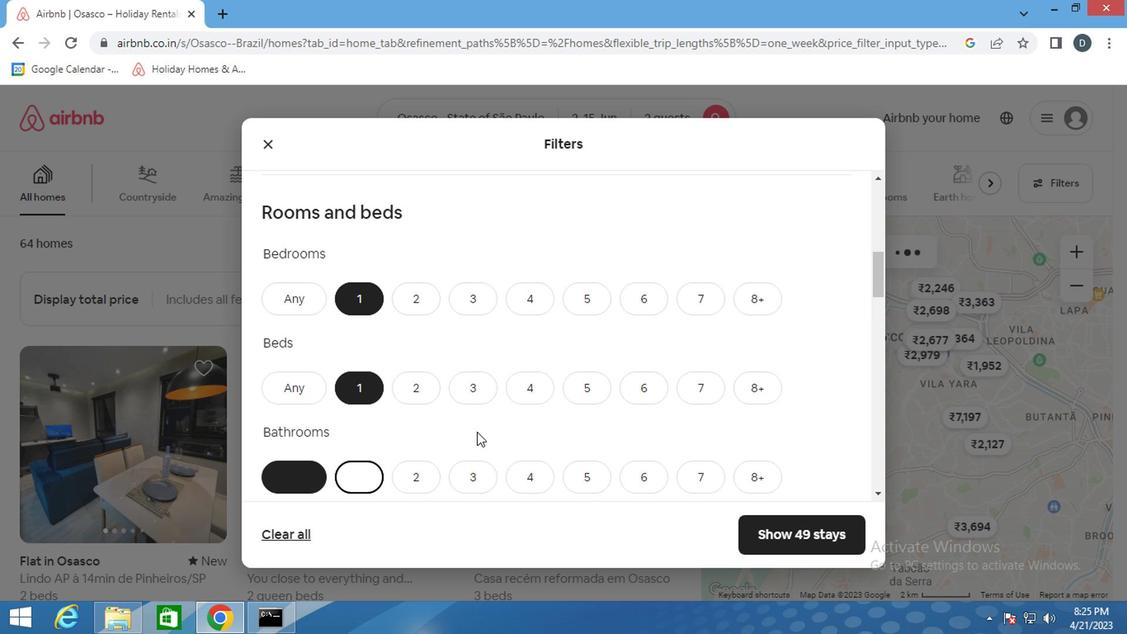 
Action: Mouse scrolled (475, 424) with delta (0, 0)
Screenshot: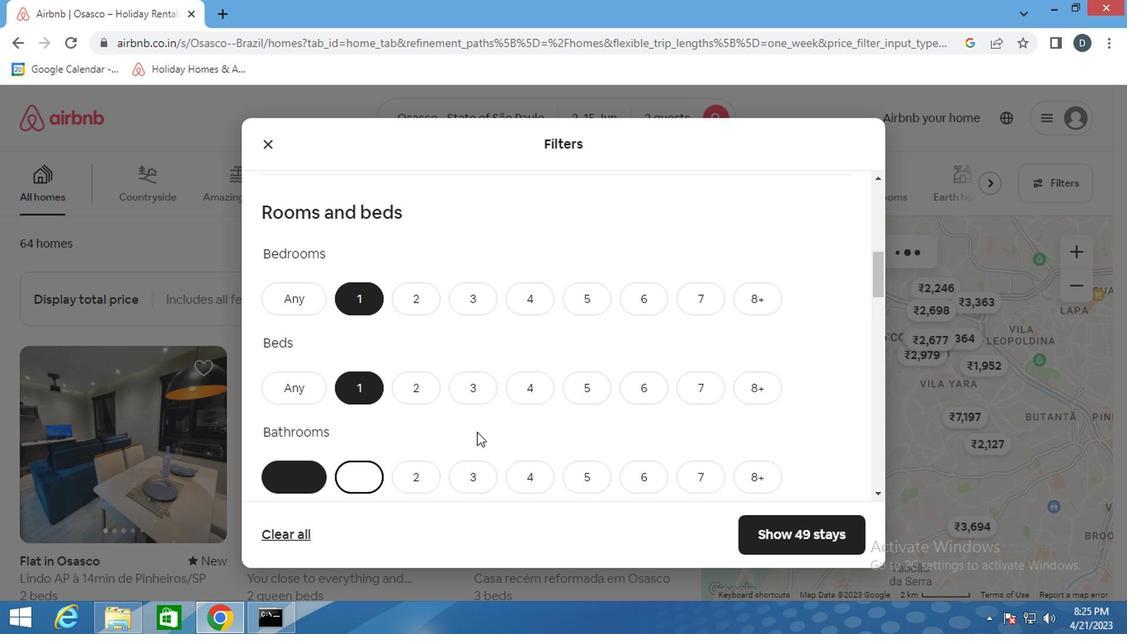
Action: Mouse scrolled (475, 424) with delta (0, 0)
Screenshot: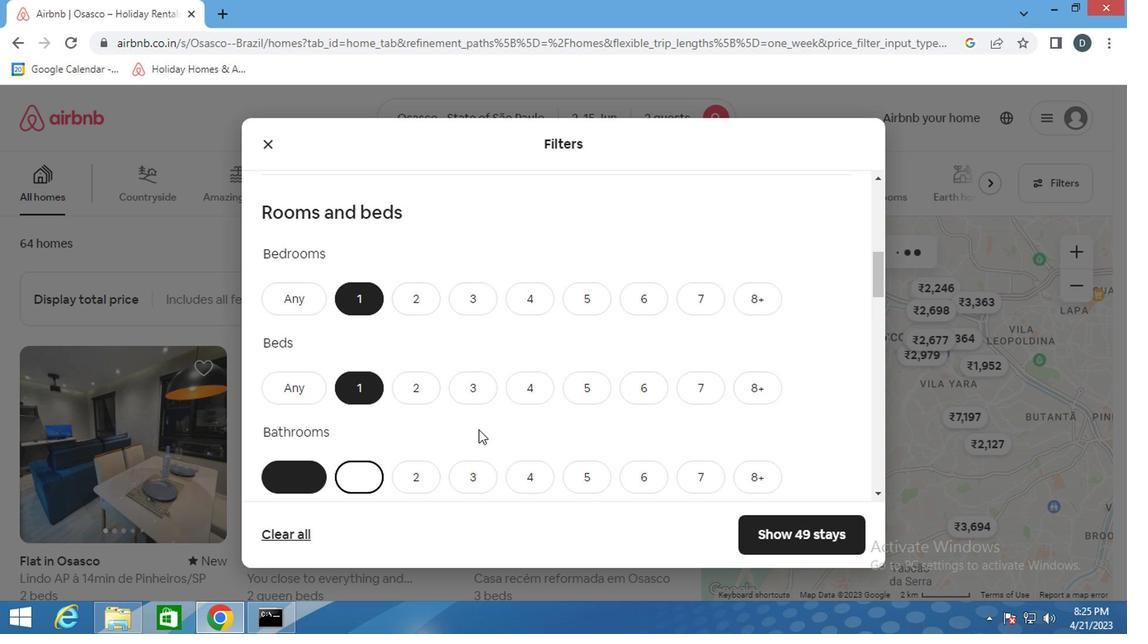 
Action: Mouse scrolled (475, 424) with delta (0, 0)
Screenshot: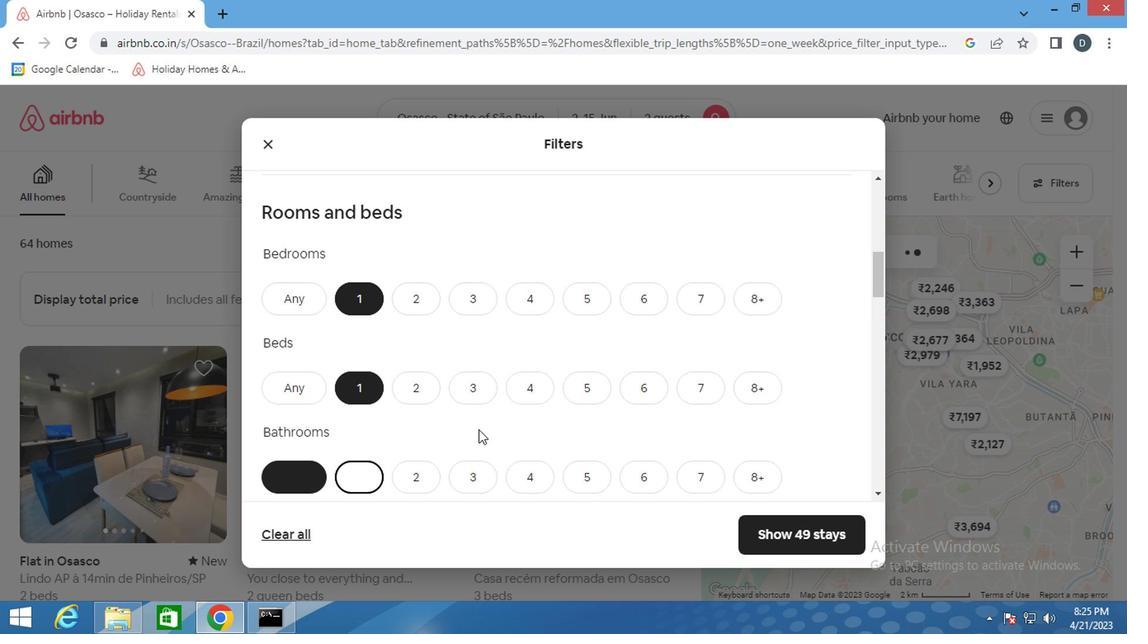 
Action: Mouse moved to (320, 343)
Screenshot: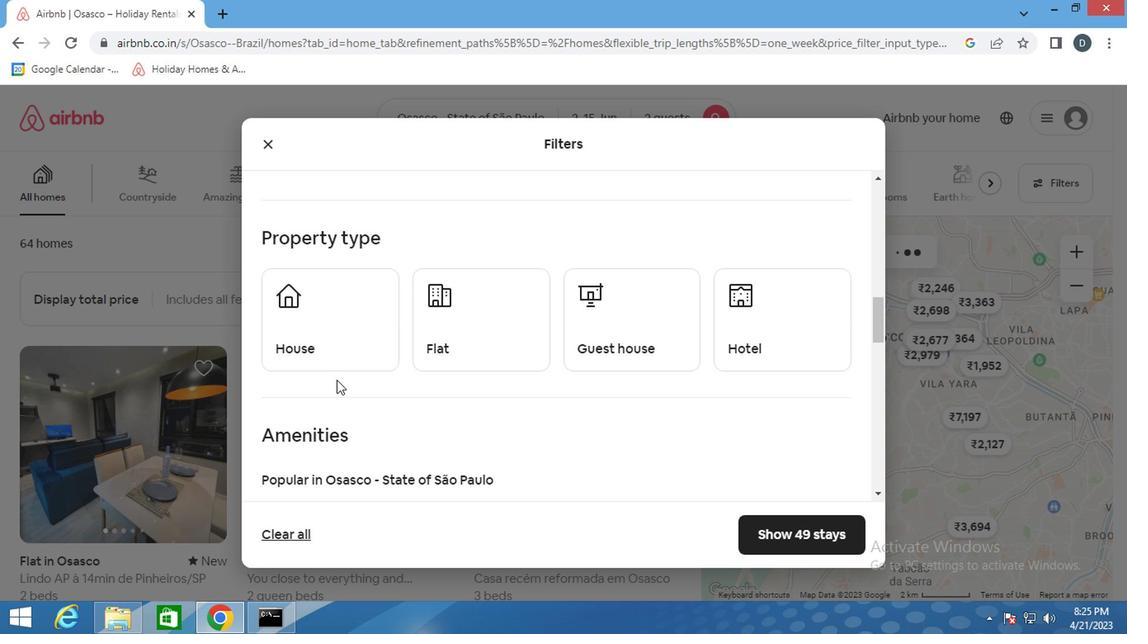 
Action: Mouse pressed left at (320, 343)
Screenshot: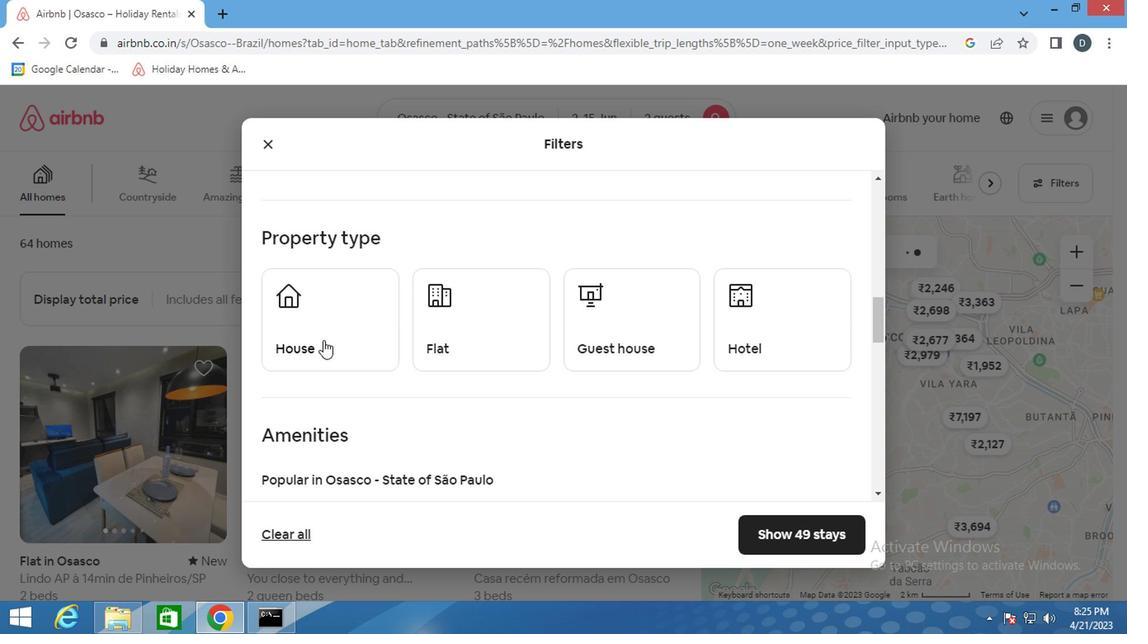 
Action: Mouse moved to (463, 341)
Screenshot: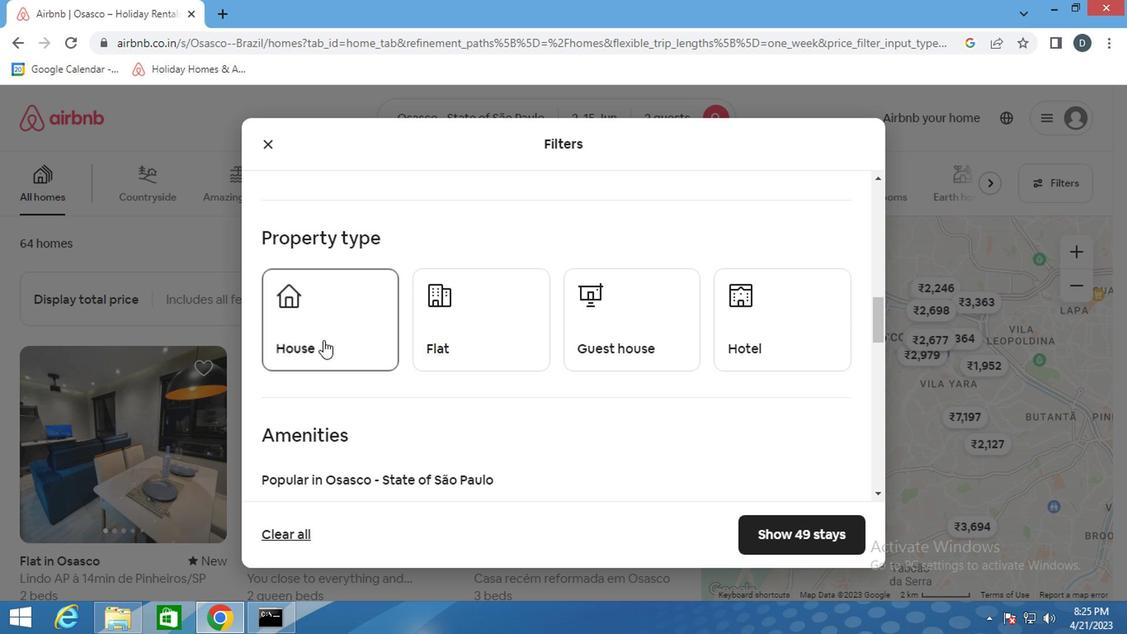 
Action: Mouse pressed left at (463, 341)
Screenshot: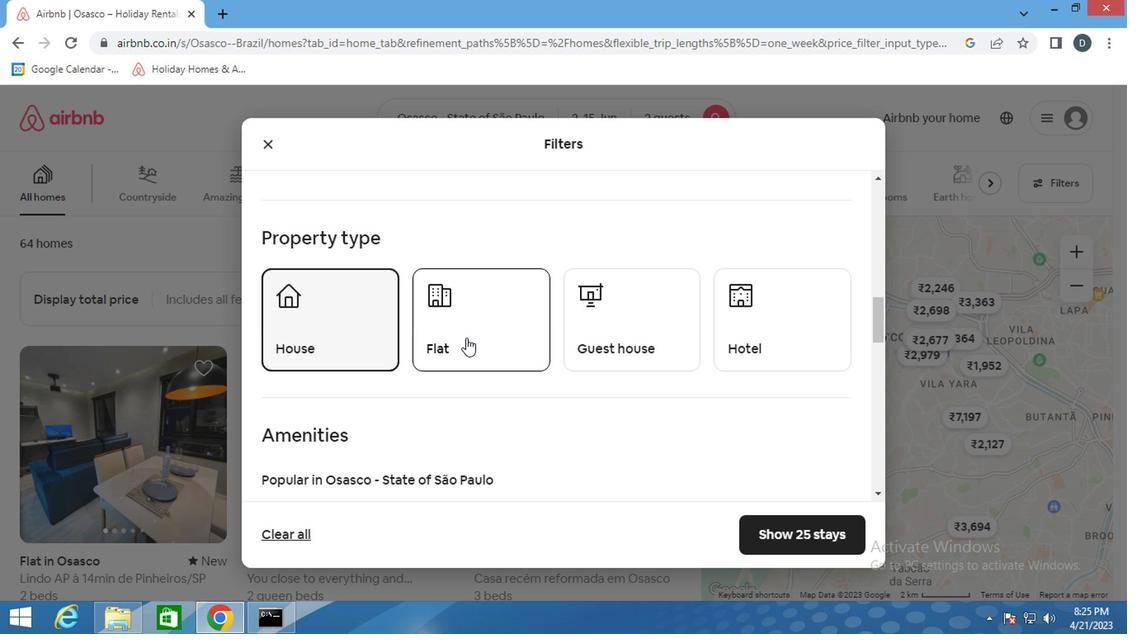 
Action: Mouse moved to (619, 337)
Screenshot: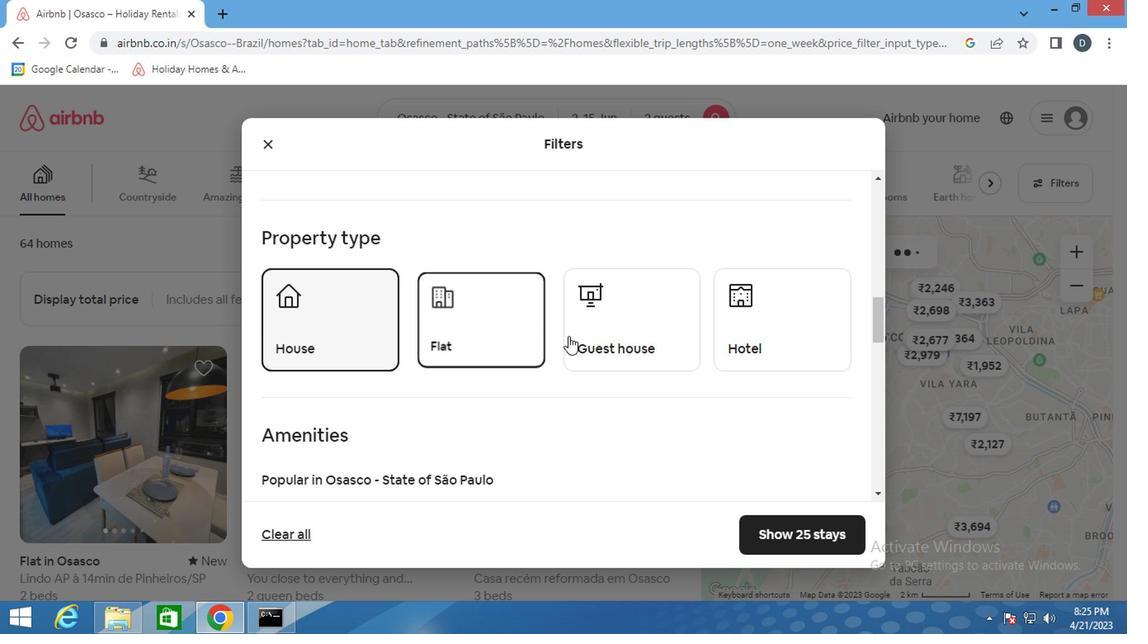 
Action: Mouse pressed left at (619, 337)
Screenshot: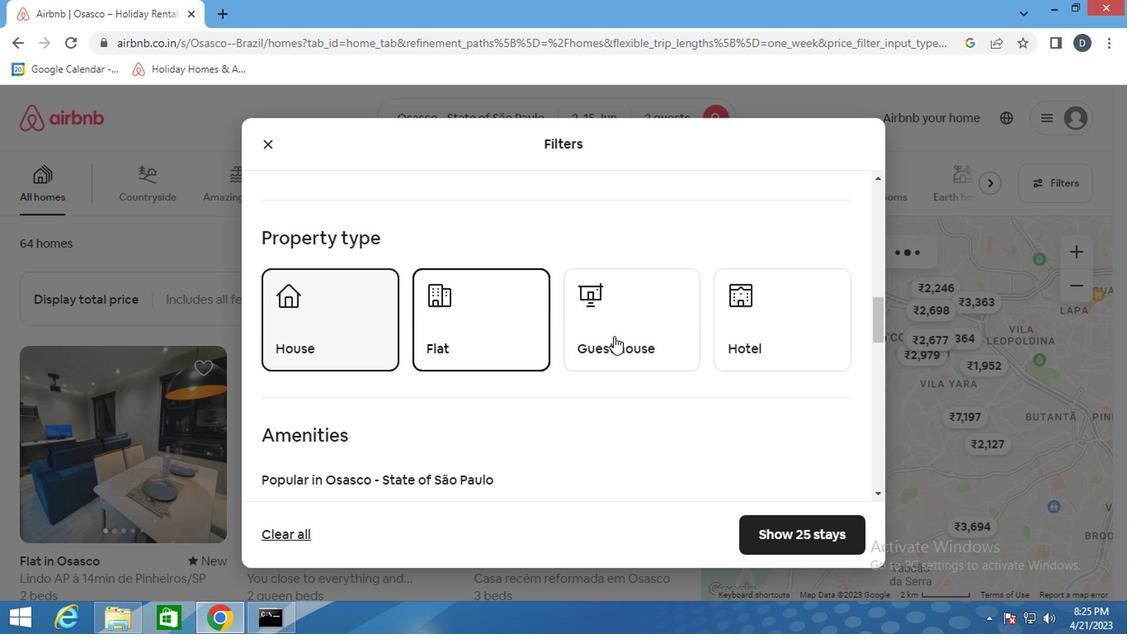 
Action: Mouse moved to (711, 321)
Screenshot: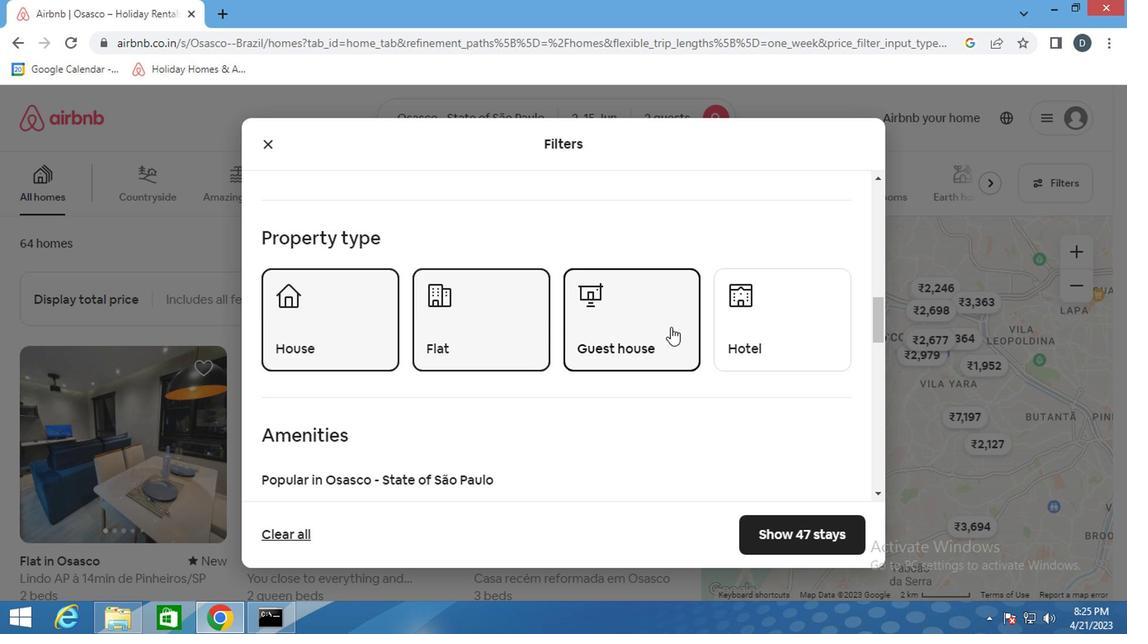 
Action: Mouse pressed left at (711, 321)
Screenshot: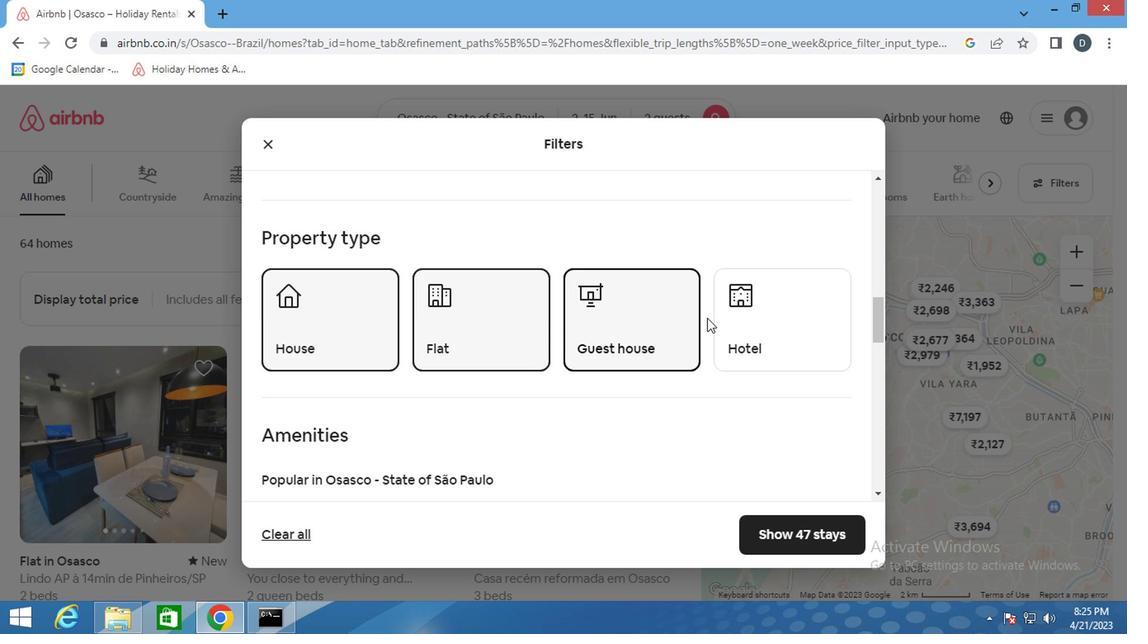 
Action: Mouse moved to (666, 437)
Screenshot: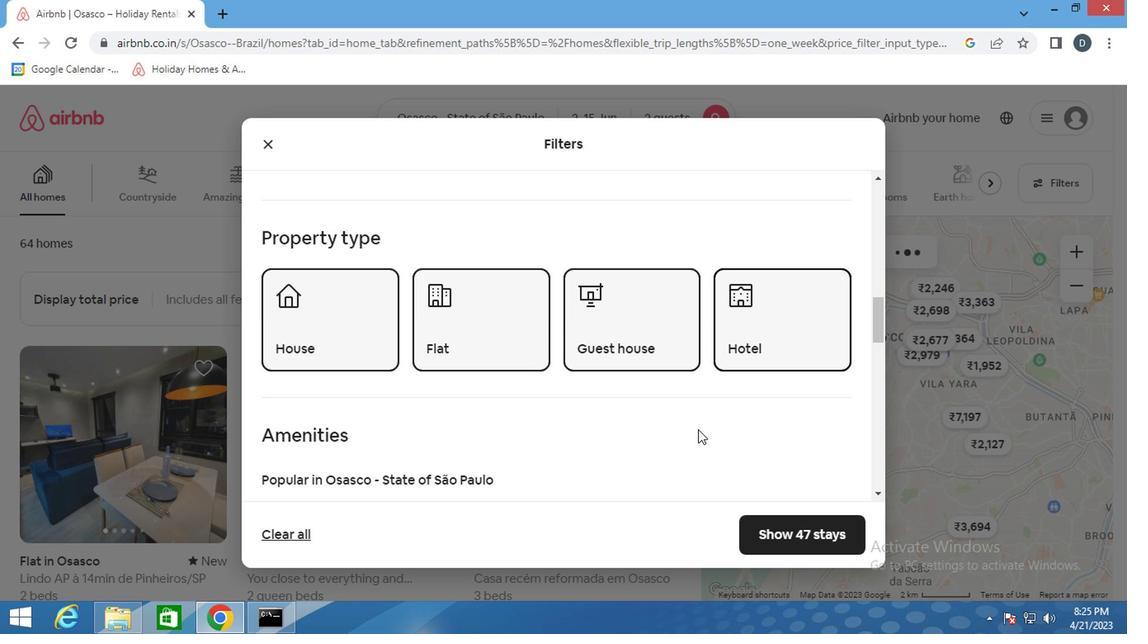 
Action: Mouse scrolled (666, 437) with delta (0, 0)
Screenshot: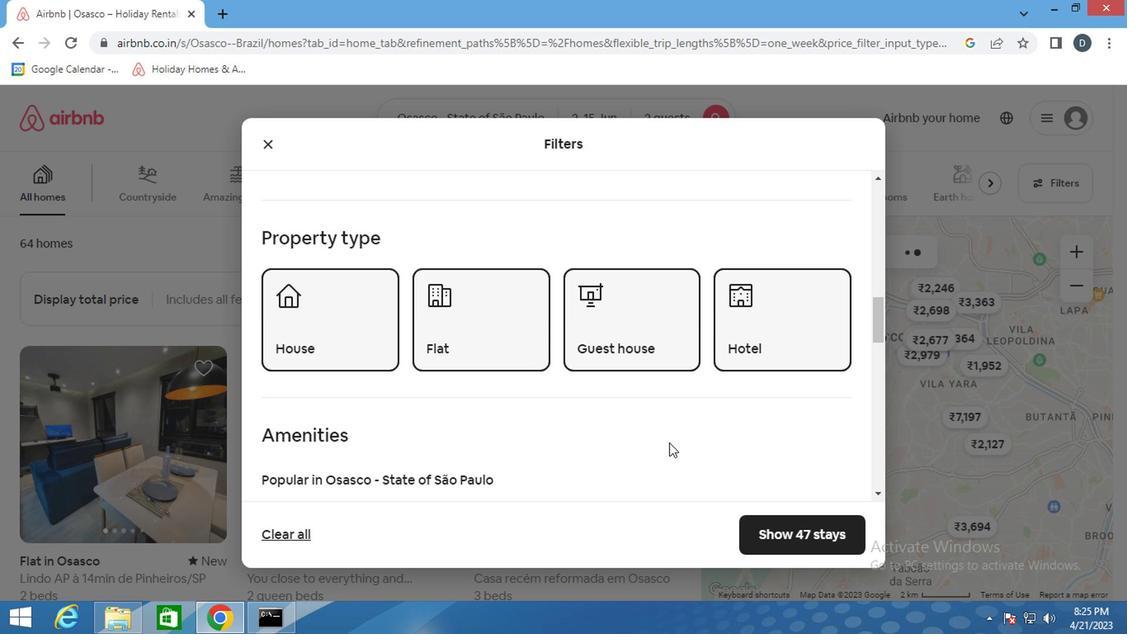 
Action: Mouse scrolled (666, 437) with delta (0, 0)
Screenshot: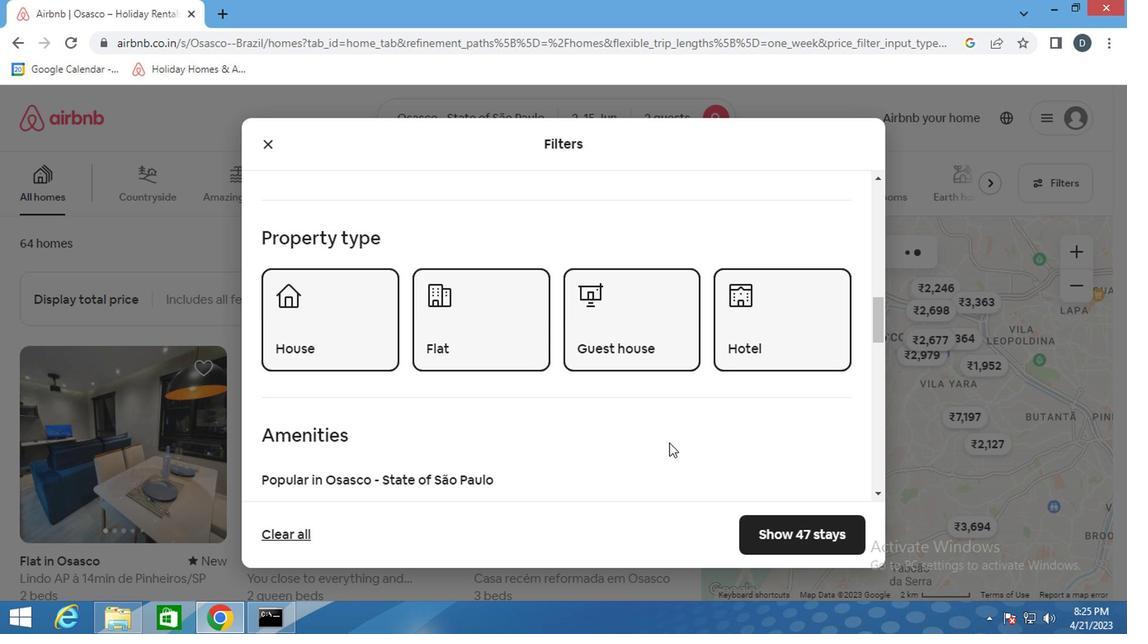 
Action: Mouse scrolled (666, 437) with delta (0, 0)
Screenshot: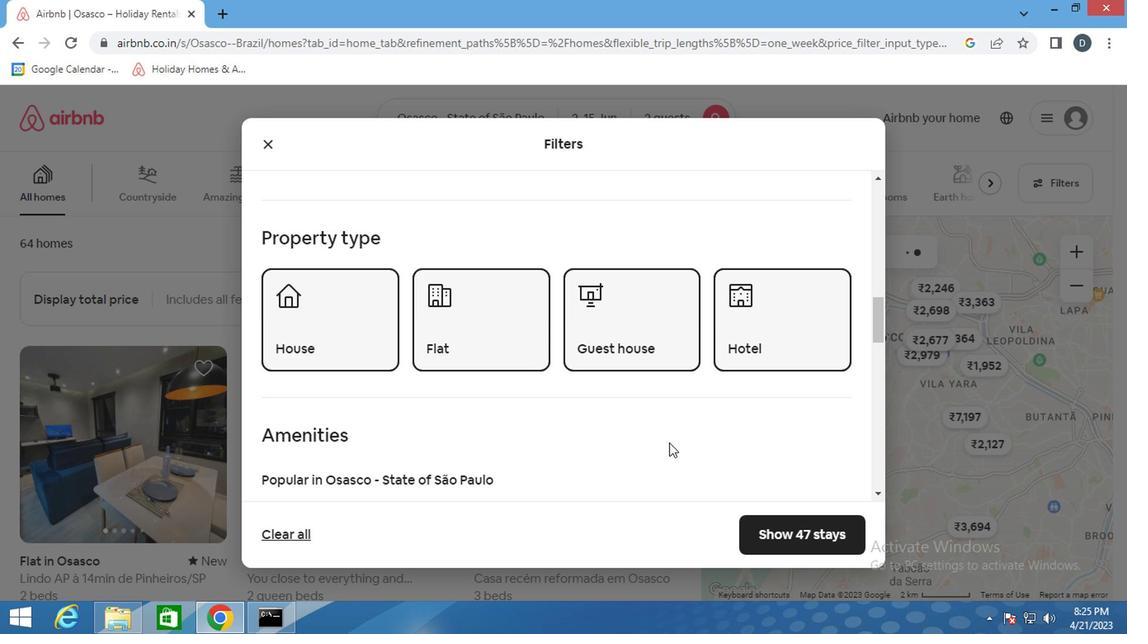 
Action: Mouse moved to (621, 375)
Screenshot: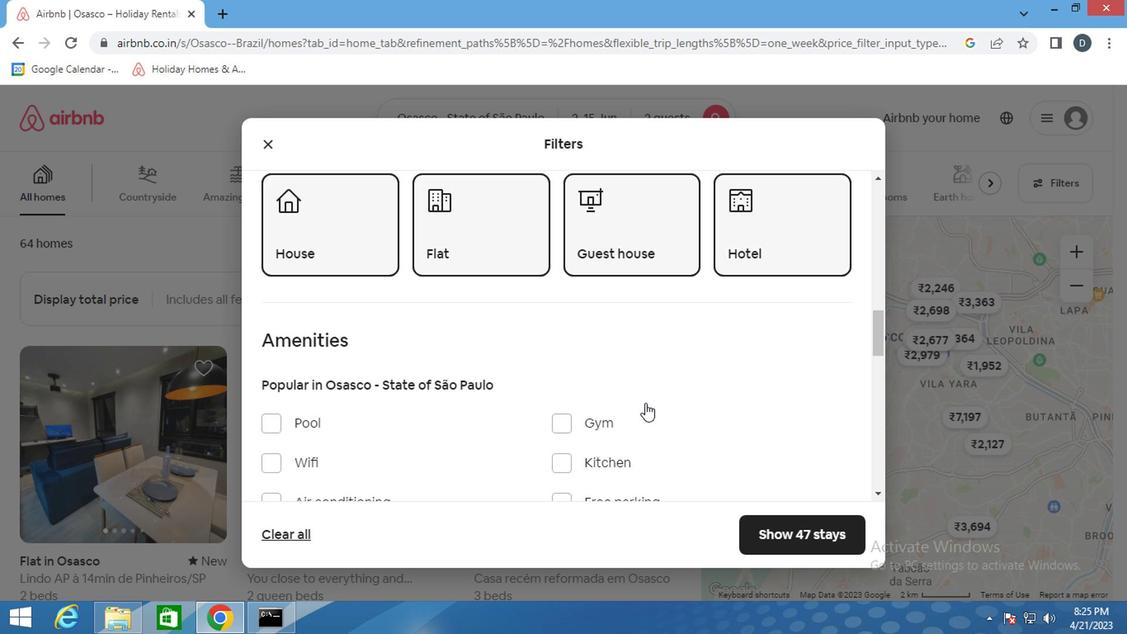 
Action: Mouse scrolled (621, 374) with delta (0, 0)
Screenshot: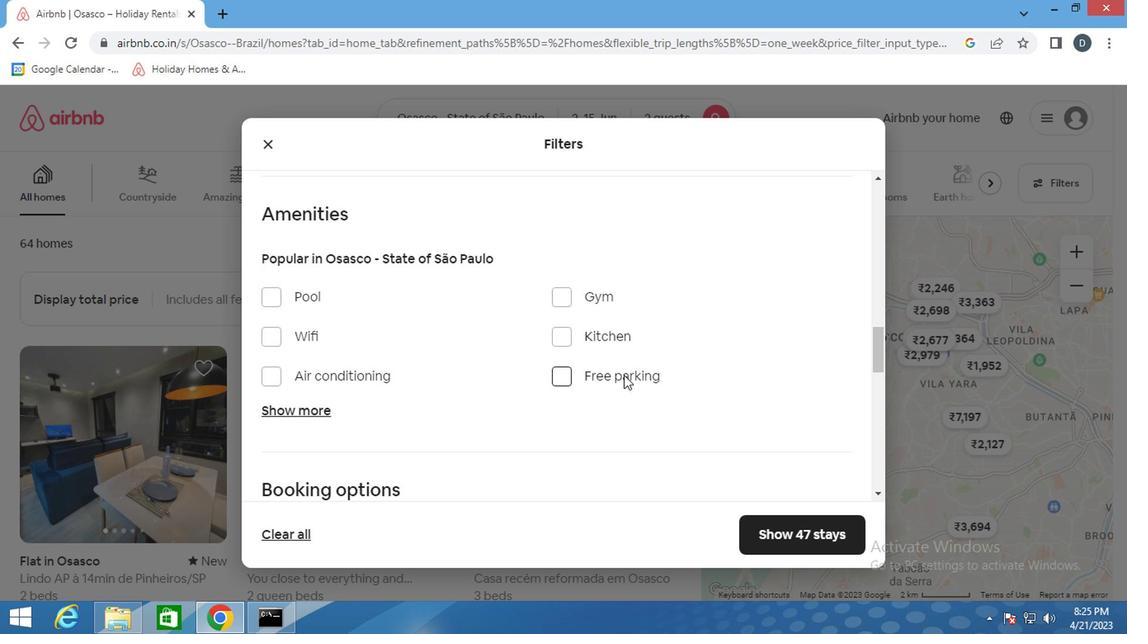 
Action: Mouse scrolled (621, 374) with delta (0, 0)
Screenshot: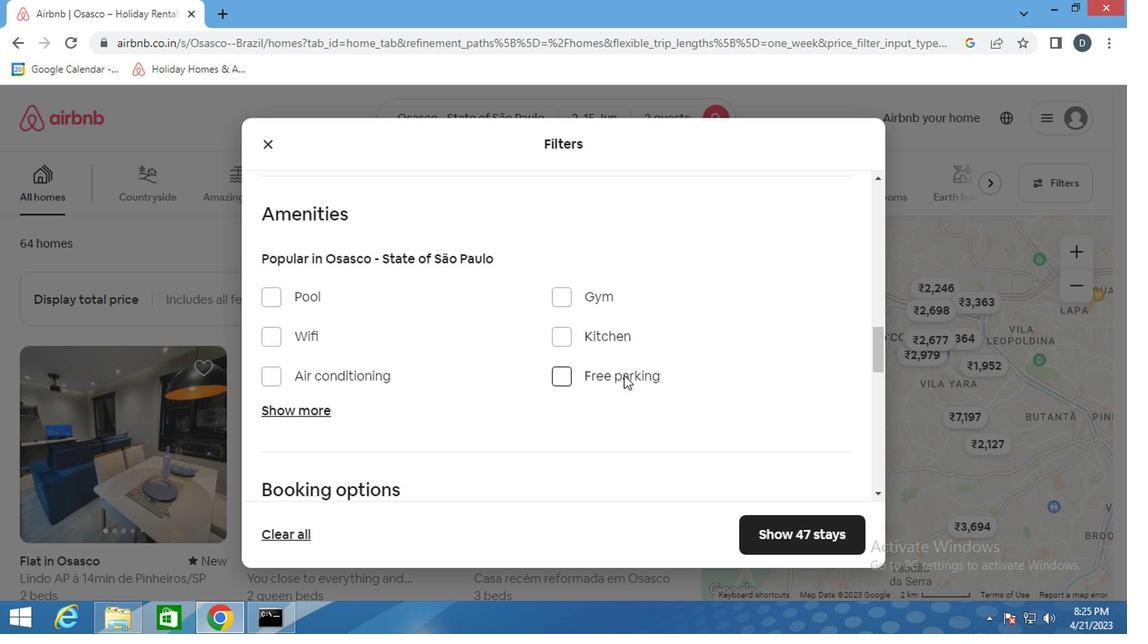 
Action: Mouse moved to (830, 408)
Screenshot: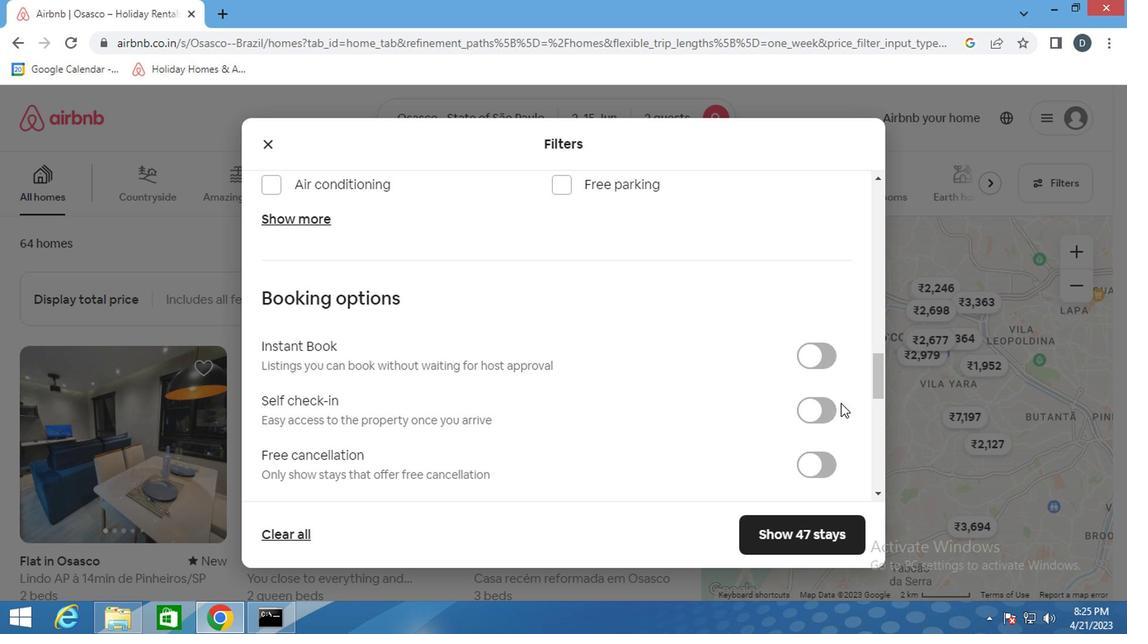 
Action: Mouse pressed left at (830, 408)
Screenshot: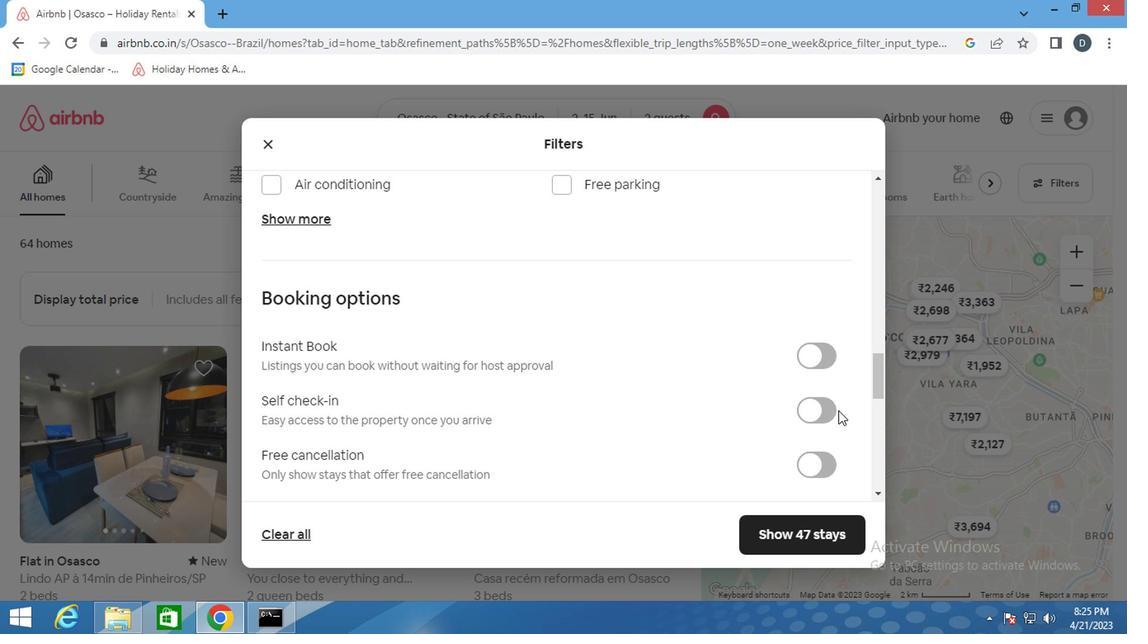 
Action: Mouse moved to (647, 388)
Screenshot: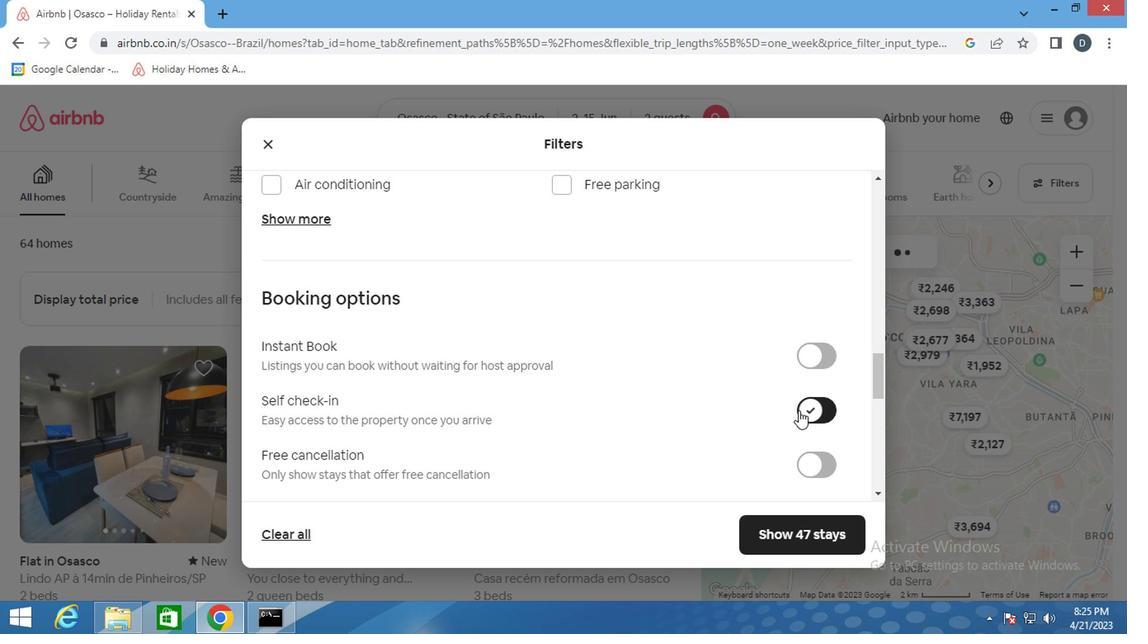 
Action: Mouse scrolled (647, 388) with delta (0, 0)
Screenshot: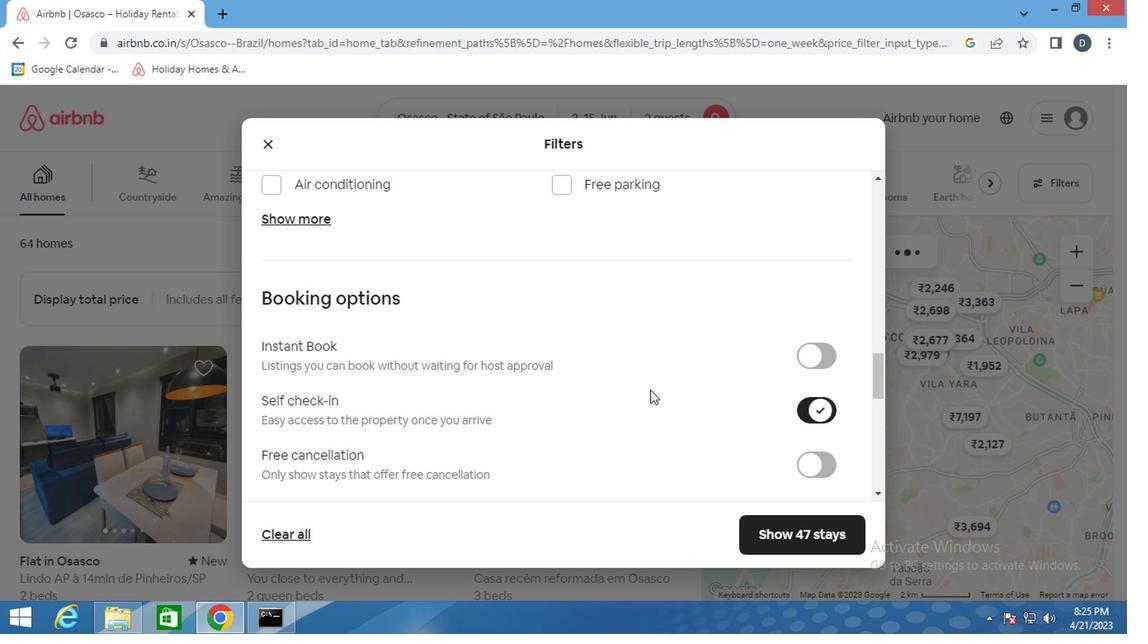 
Action: Mouse scrolled (647, 388) with delta (0, 0)
Screenshot: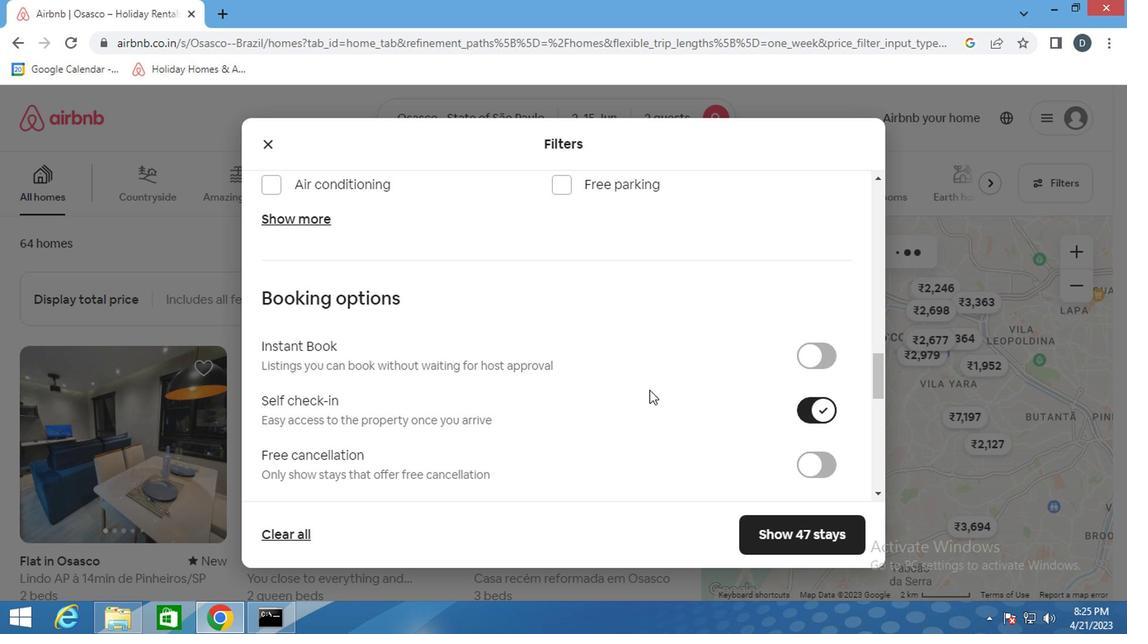 
Action: Mouse scrolled (647, 388) with delta (0, 0)
Screenshot: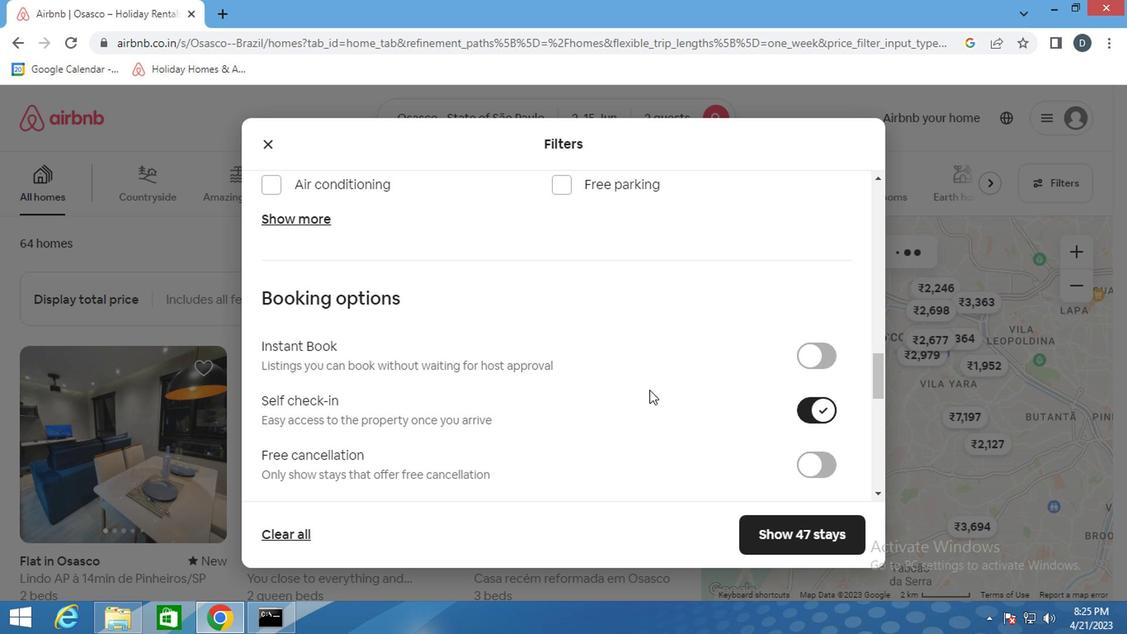 
Action: Mouse scrolled (647, 388) with delta (0, 0)
Screenshot: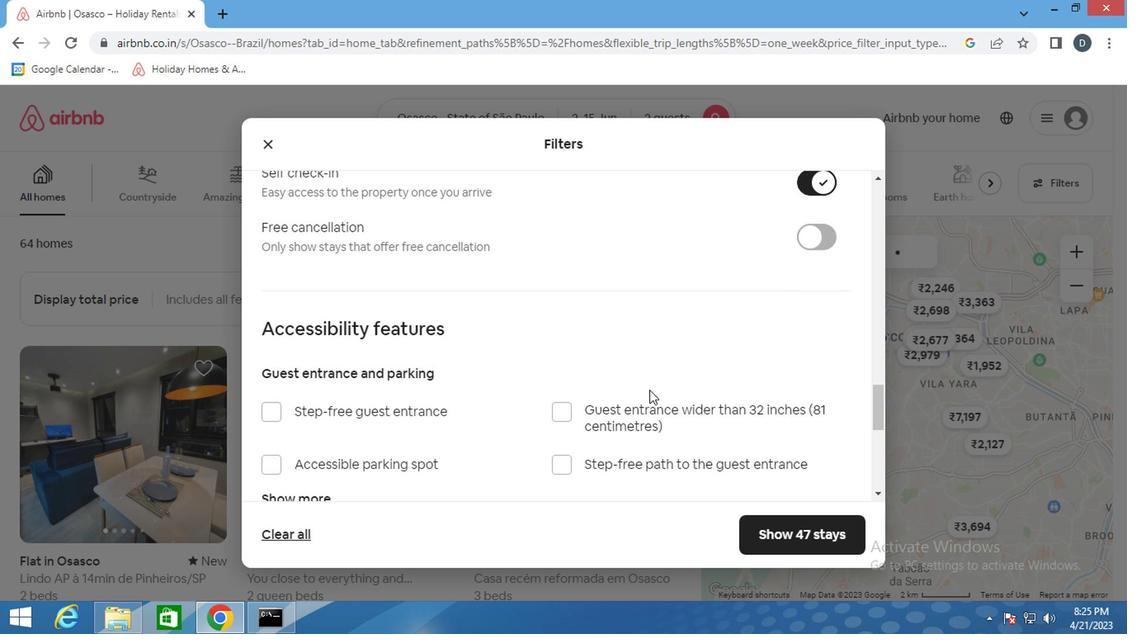
Action: Mouse scrolled (647, 388) with delta (0, 0)
Screenshot: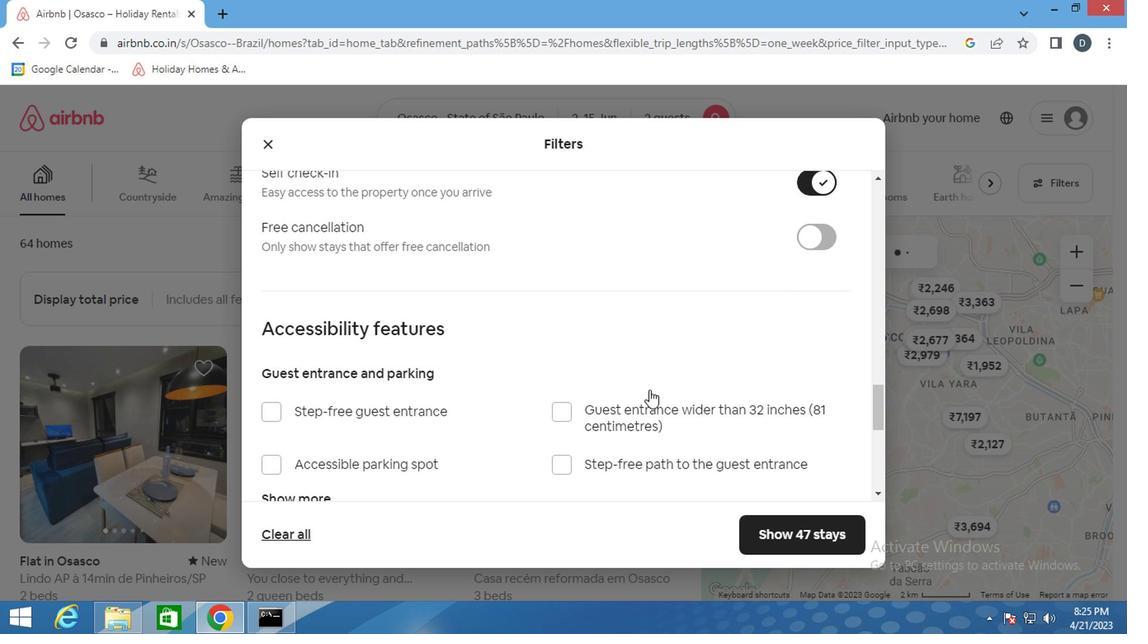 
Action: Mouse moved to (616, 374)
Screenshot: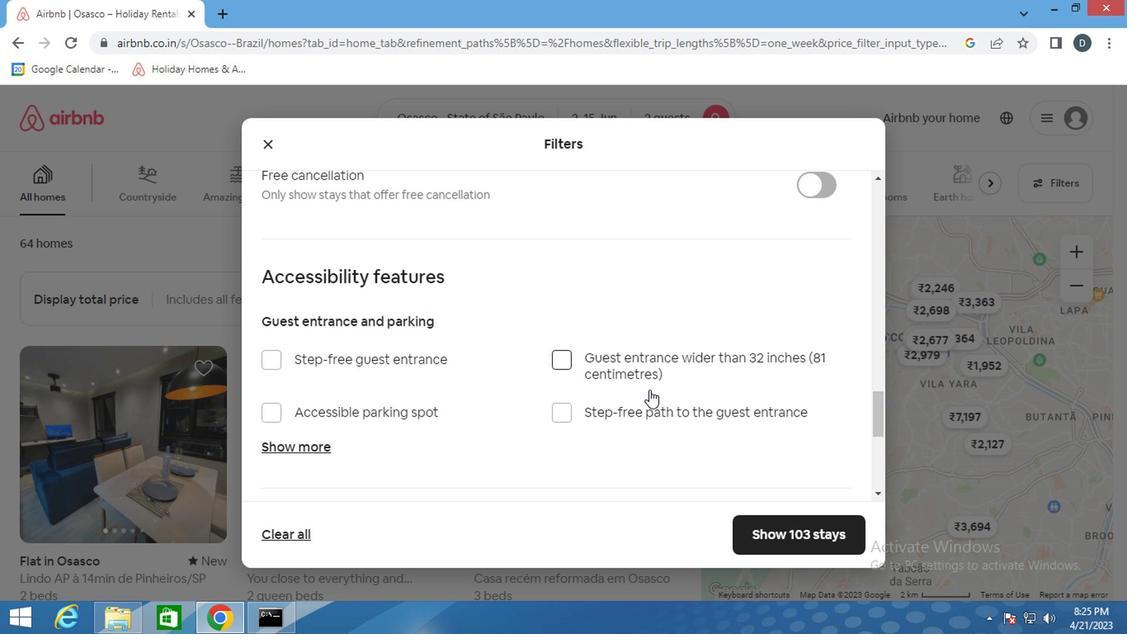 
Action: Mouse scrolled (616, 373) with delta (0, -1)
Screenshot: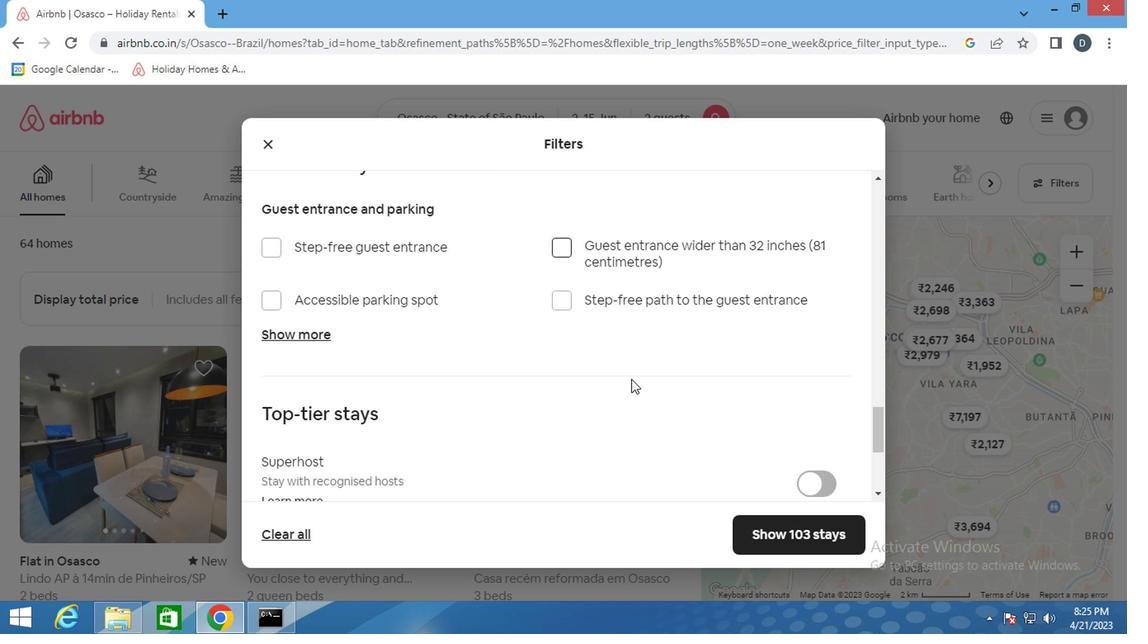 
Action: Mouse scrolled (616, 373) with delta (0, -1)
Screenshot: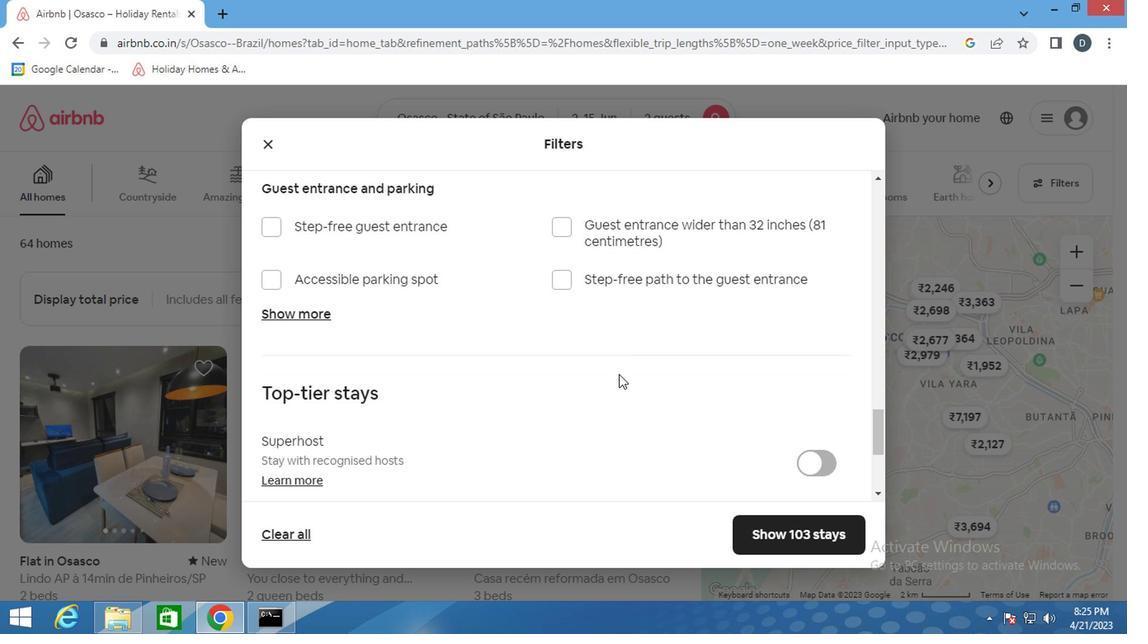 
Action: Mouse scrolled (616, 373) with delta (0, -1)
Screenshot: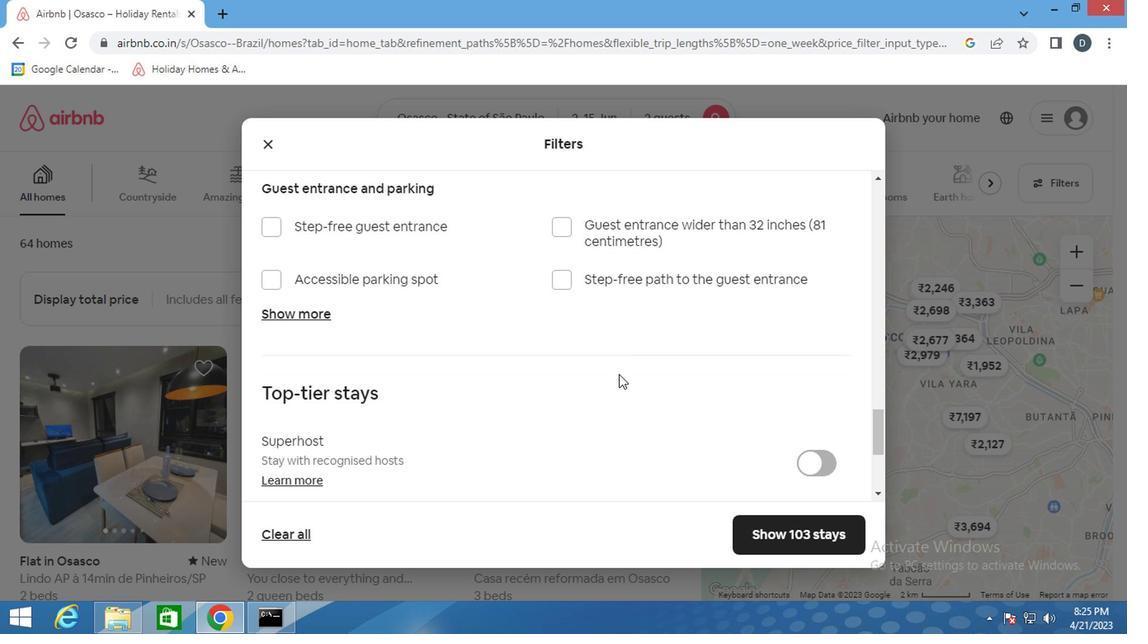 
Action: Mouse scrolled (616, 373) with delta (0, -1)
Screenshot: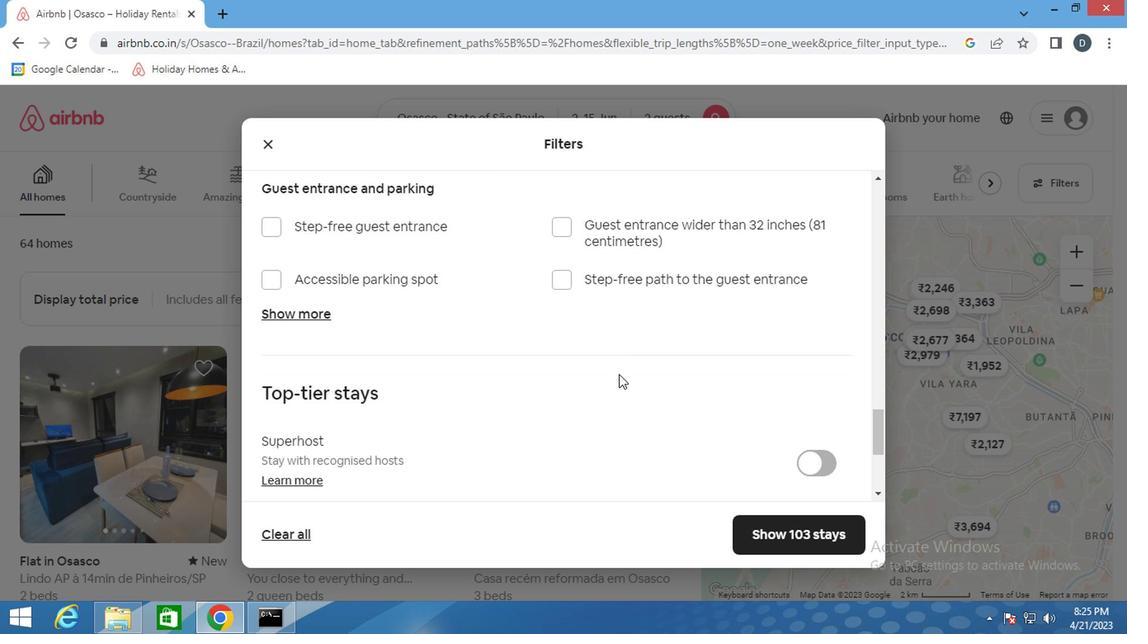 
Action: Mouse scrolled (616, 373) with delta (0, -1)
Screenshot: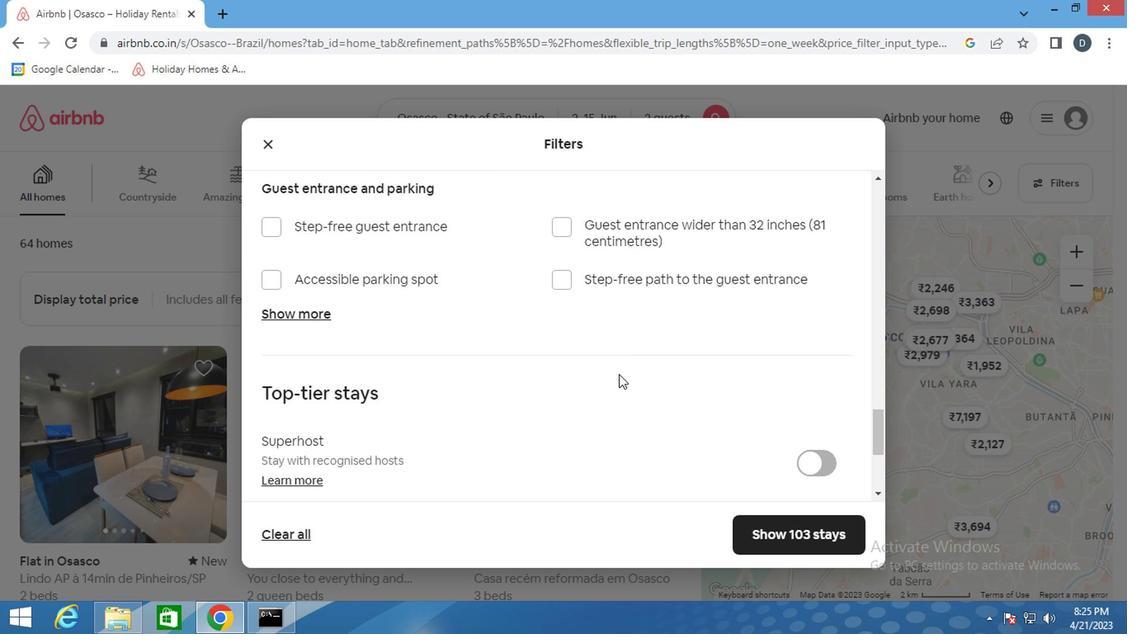 
Action: Mouse moved to (416, 391)
Screenshot: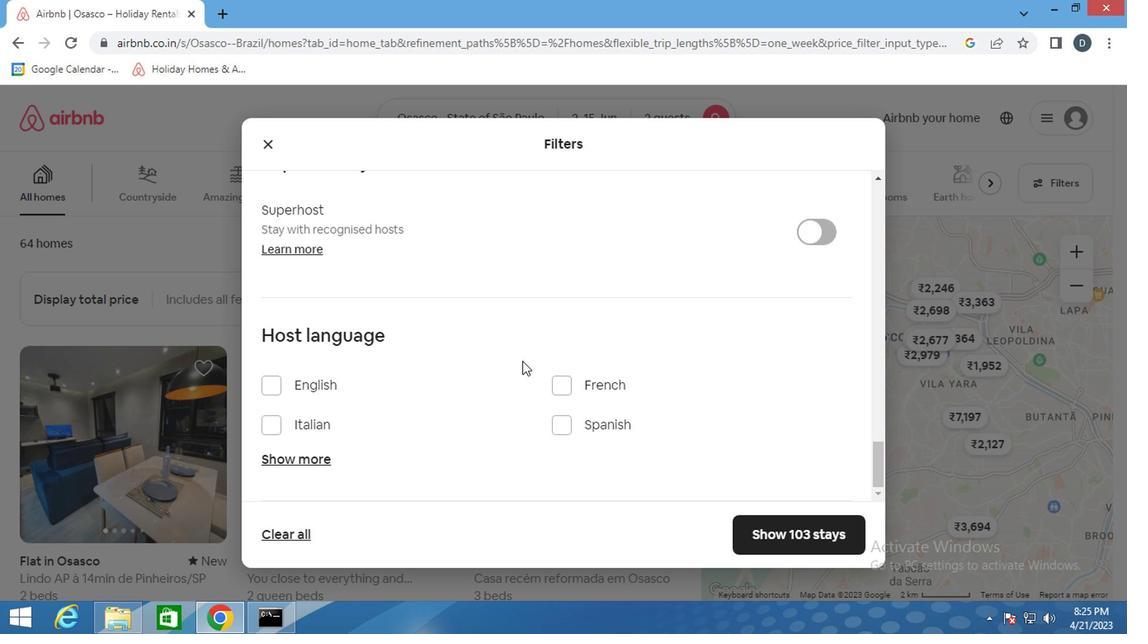 
Action: Mouse scrolled (416, 391) with delta (0, 0)
Screenshot: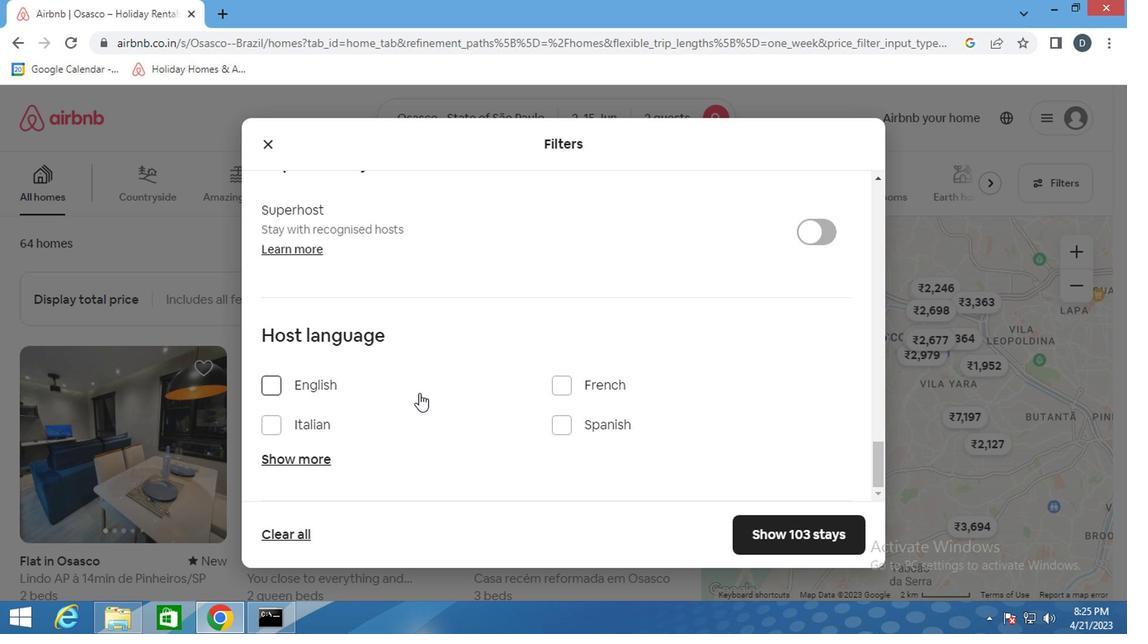 
Action: Mouse scrolled (416, 391) with delta (0, 0)
Screenshot: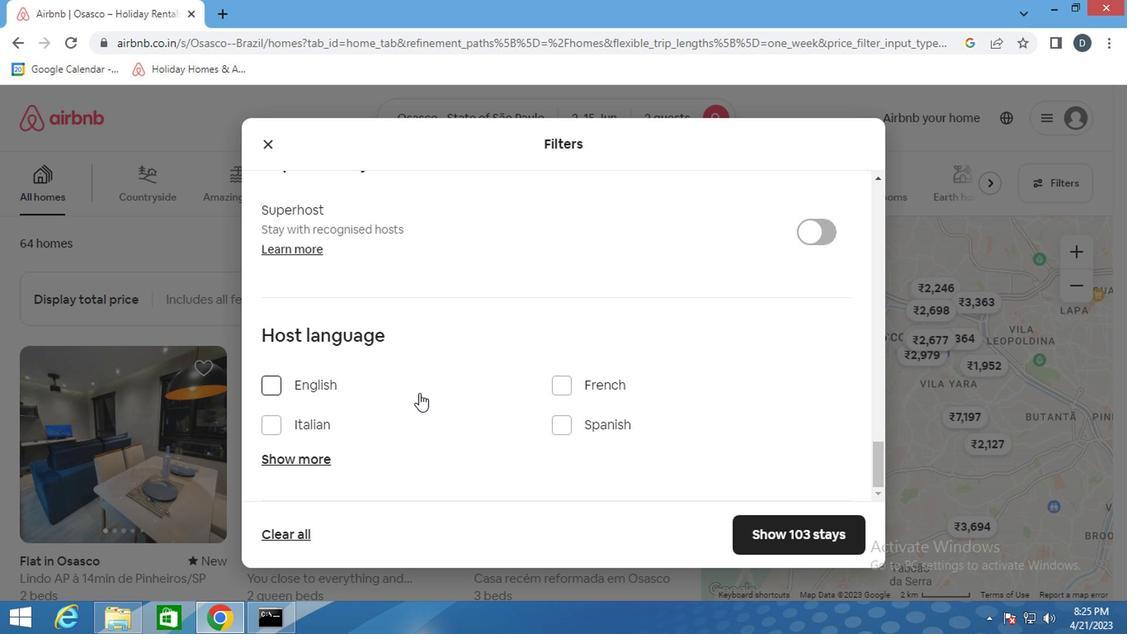 
Action: Mouse scrolled (416, 391) with delta (0, 0)
Screenshot: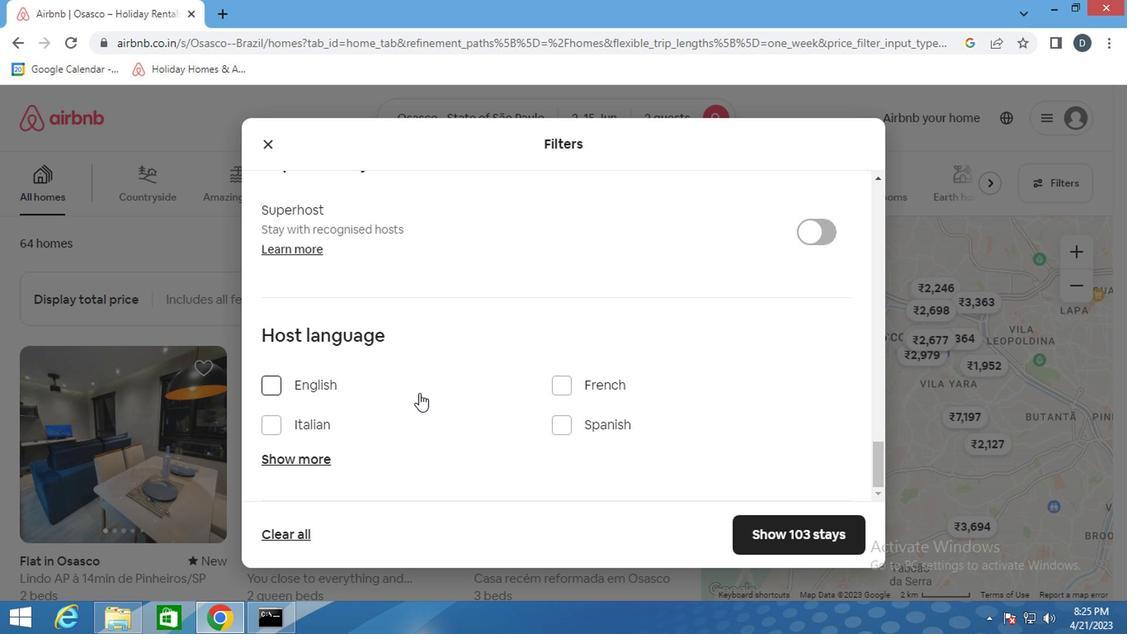 
Action: Mouse moved to (605, 424)
Screenshot: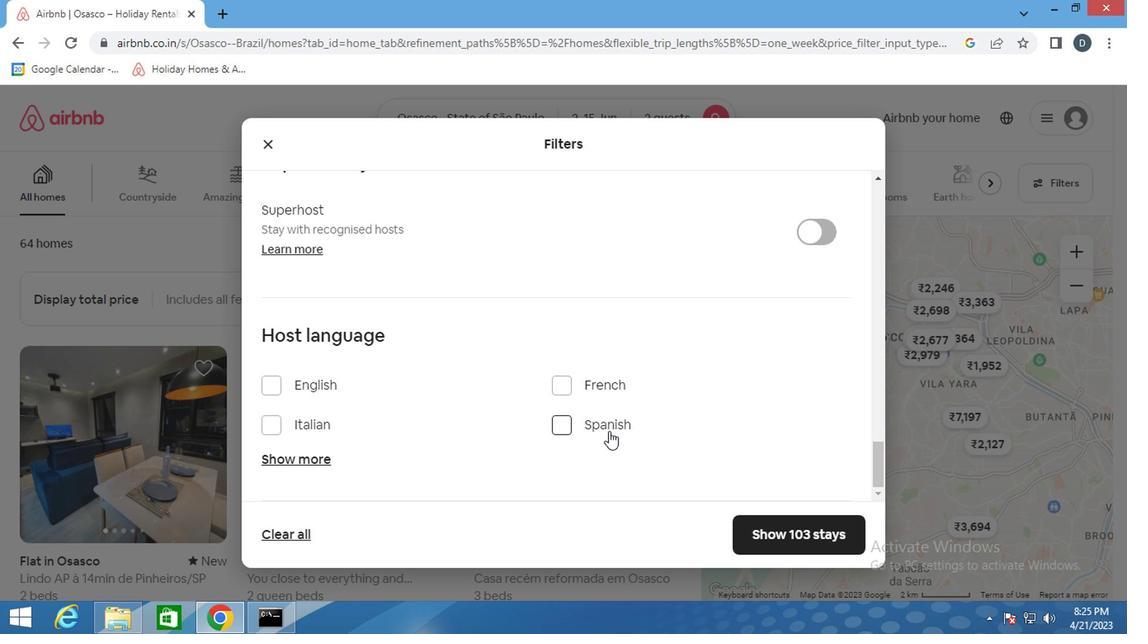 
Action: Mouse pressed left at (605, 424)
Screenshot: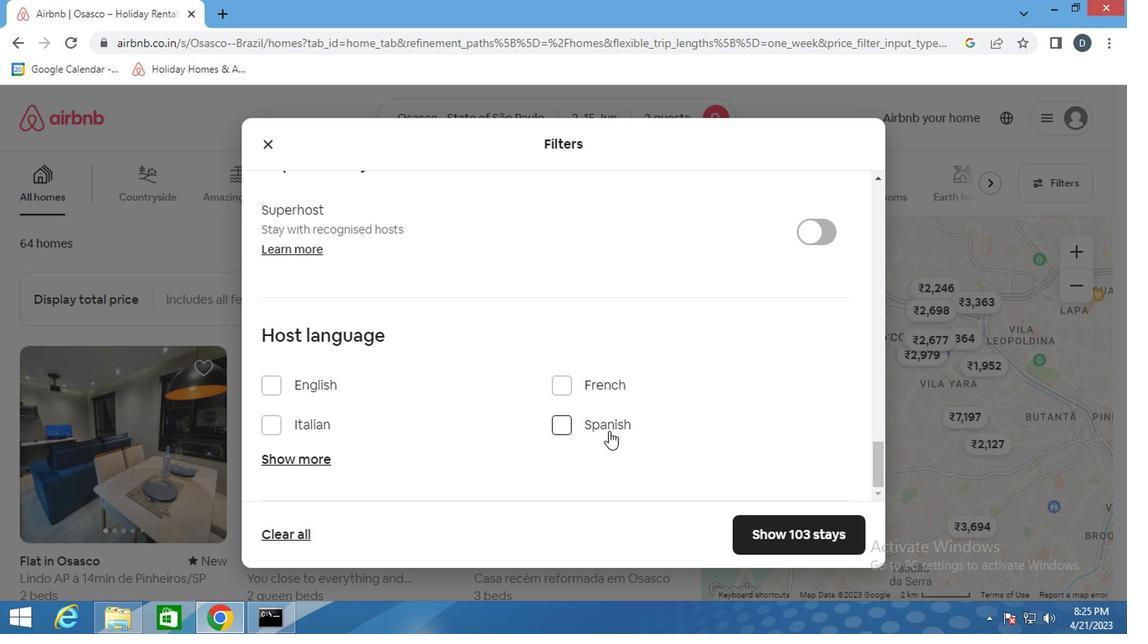 
Action: Mouse moved to (770, 520)
Screenshot: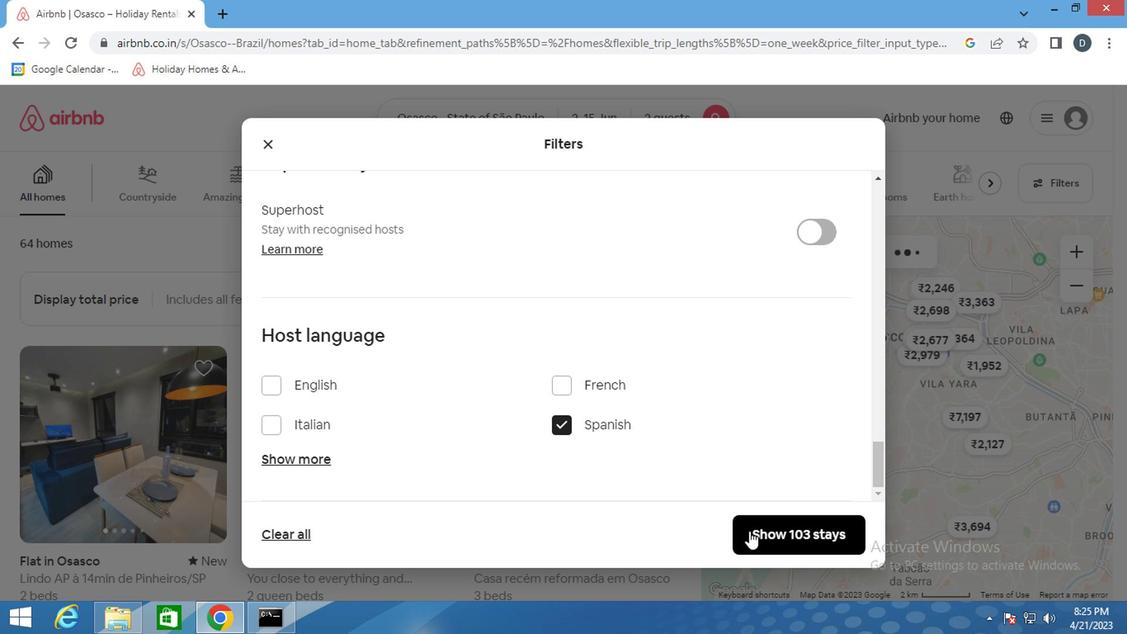 
Action: Mouse pressed left at (770, 520)
Screenshot: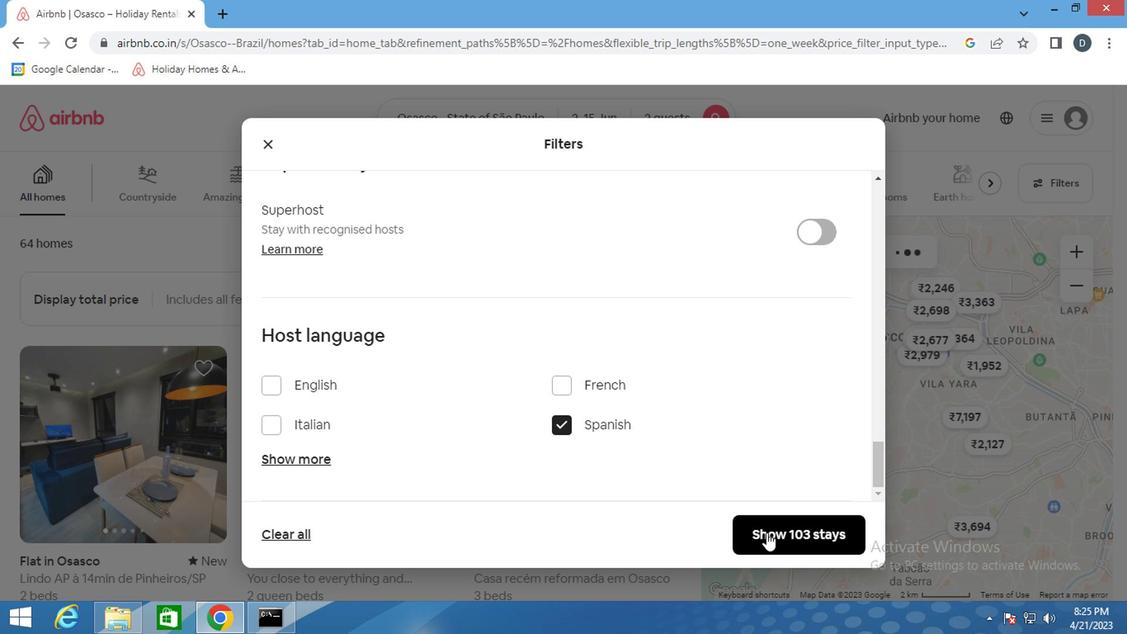 
Action: Mouse moved to (636, 416)
Screenshot: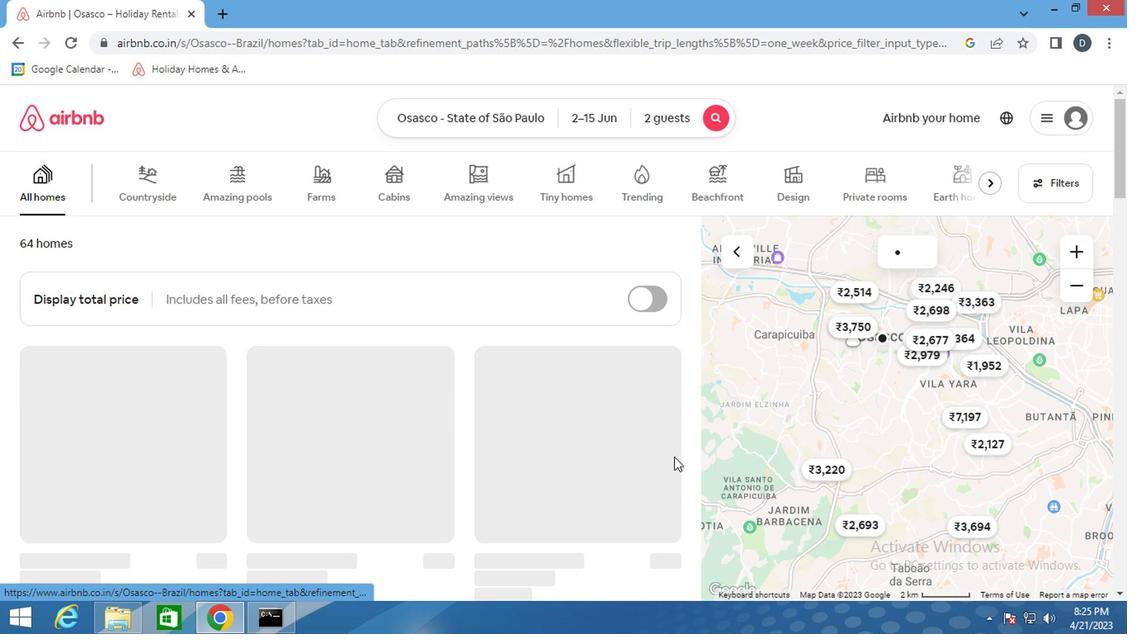 
